 Task: Edit and enhance audio for wildlife conservation projects.
Action: Mouse pressed left at (80, 3)
Screenshot: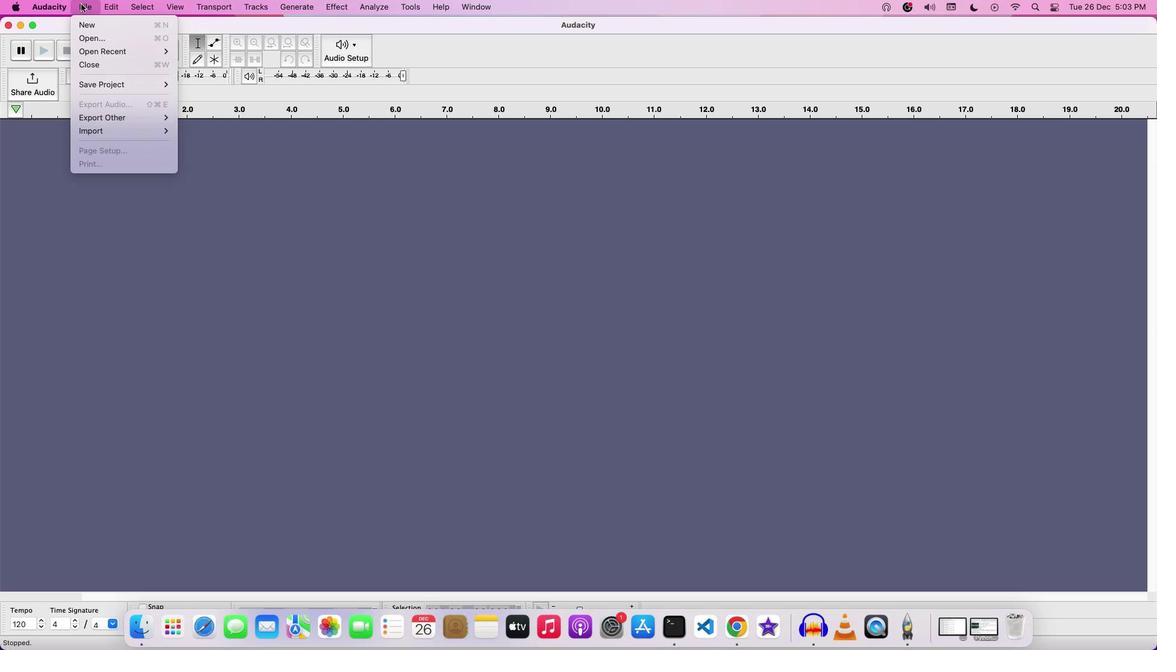 
Action: Mouse moved to (101, 42)
Screenshot: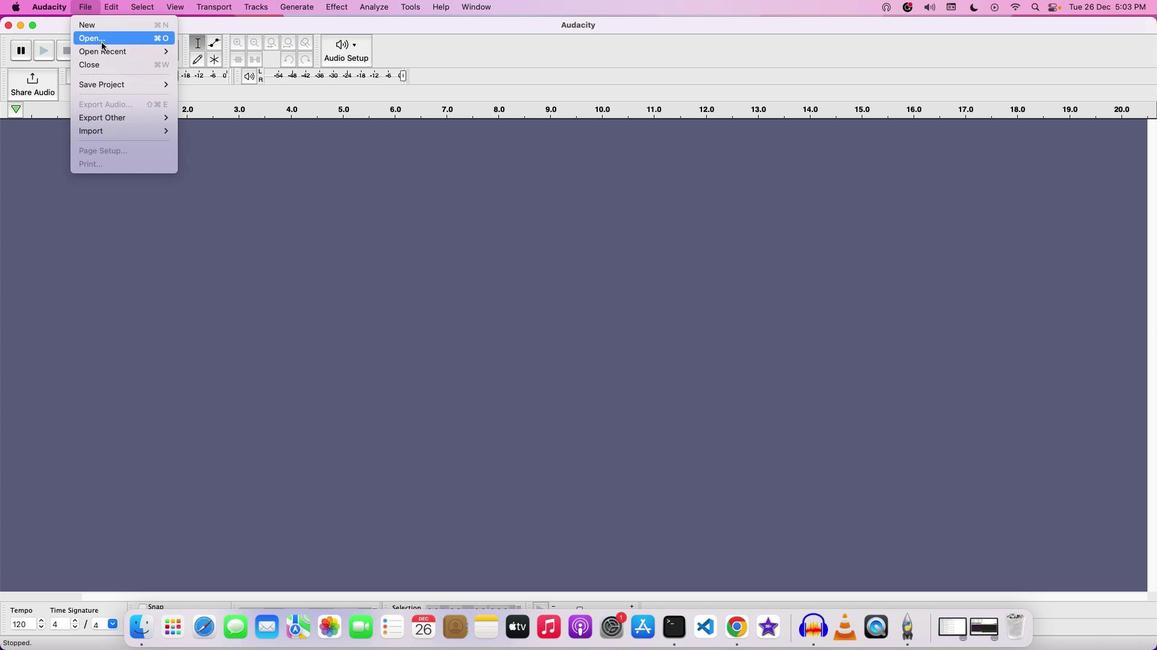 
Action: Mouse pressed left at (101, 42)
Screenshot: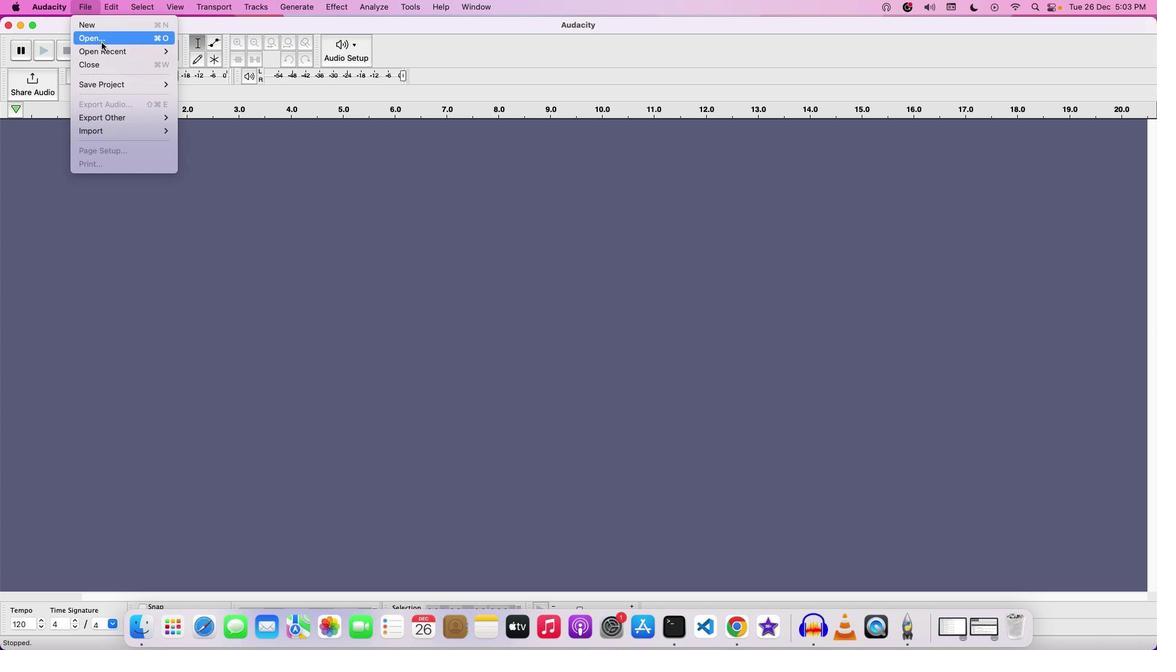
Action: Mouse moved to (472, 178)
Screenshot: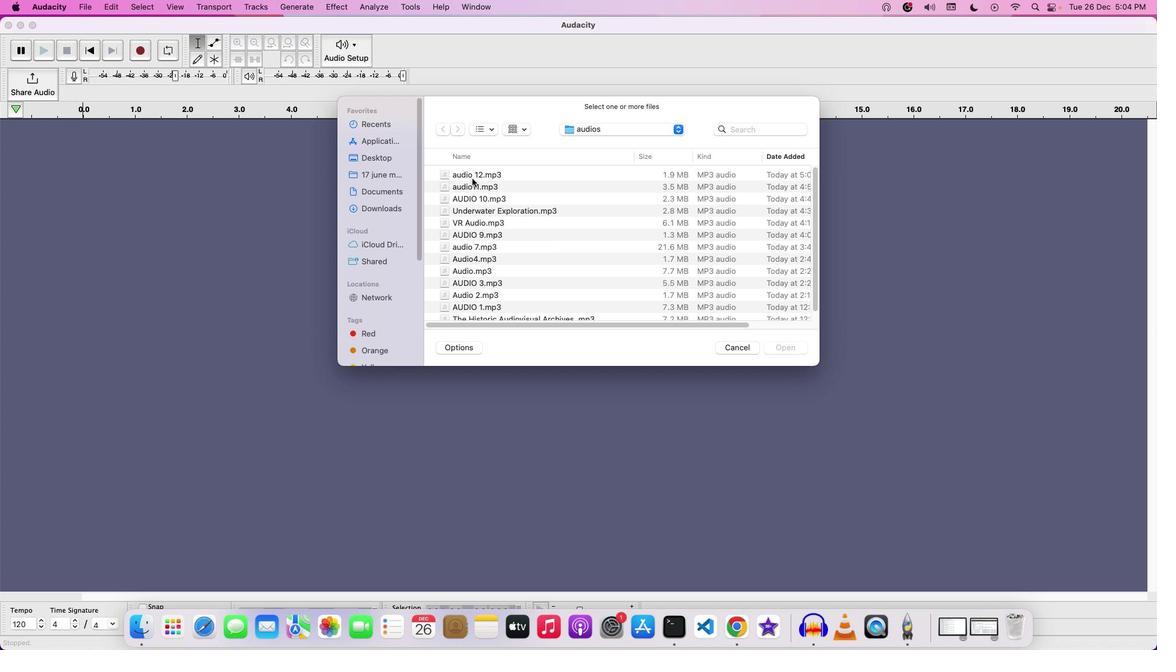 
Action: Mouse pressed left at (472, 178)
Screenshot: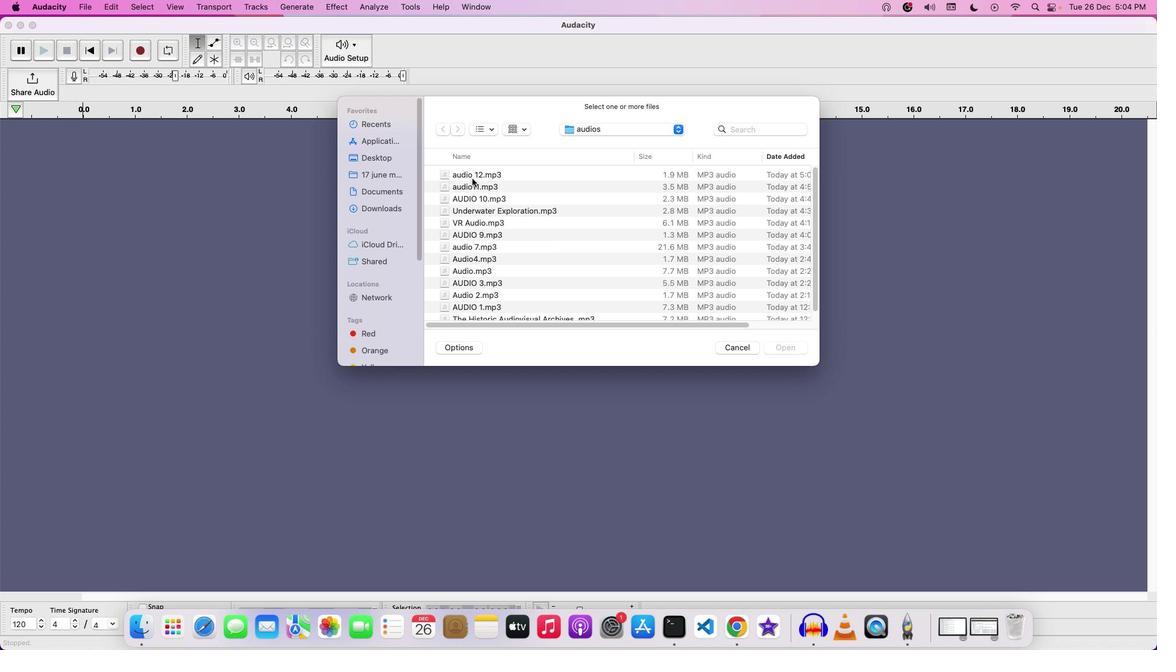 
Action: Mouse moved to (779, 345)
Screenshot: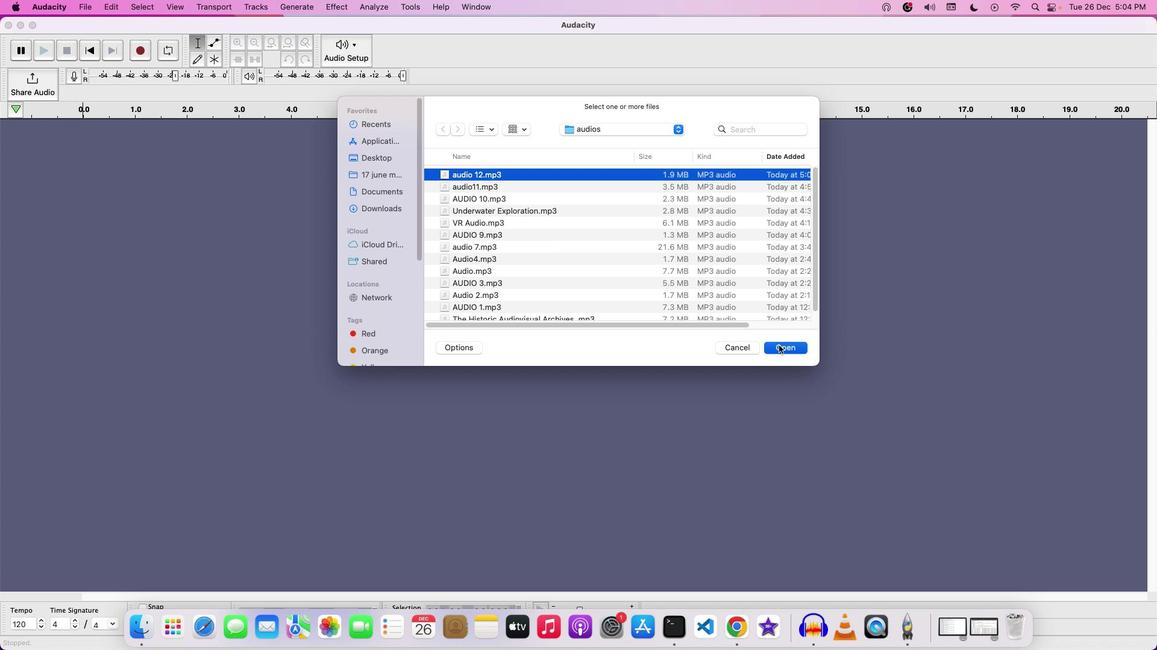 
Action: Mouse pressed left at (779, 345)
Screenshot: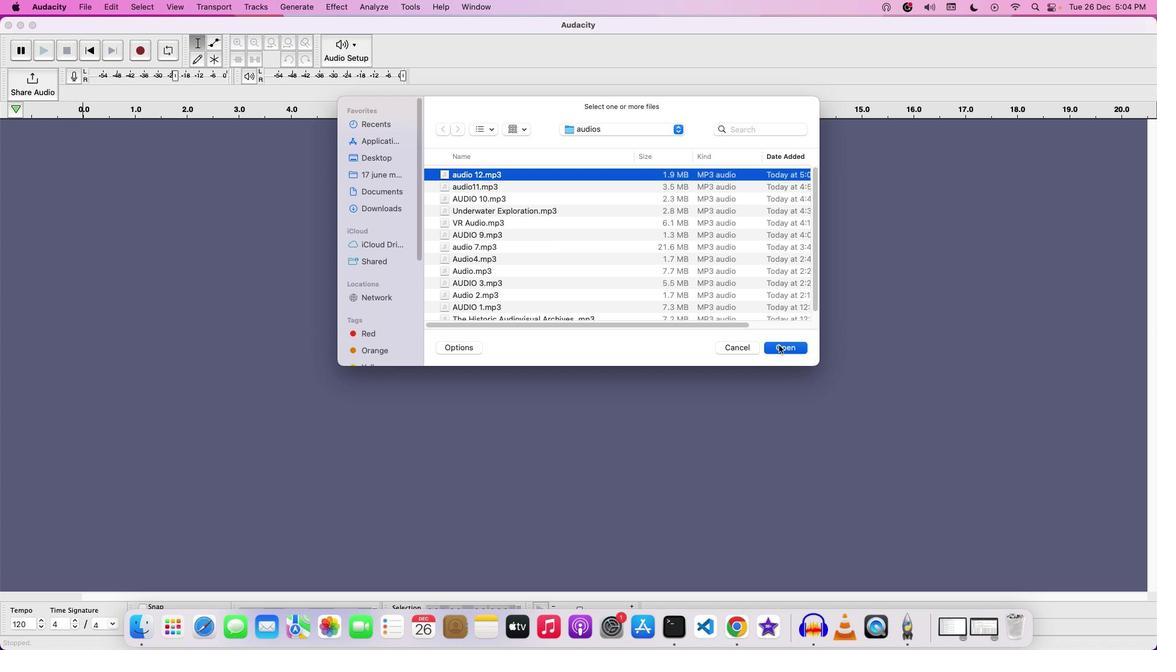 
Action: Mouse moved to (1133, 130)
Screenshot: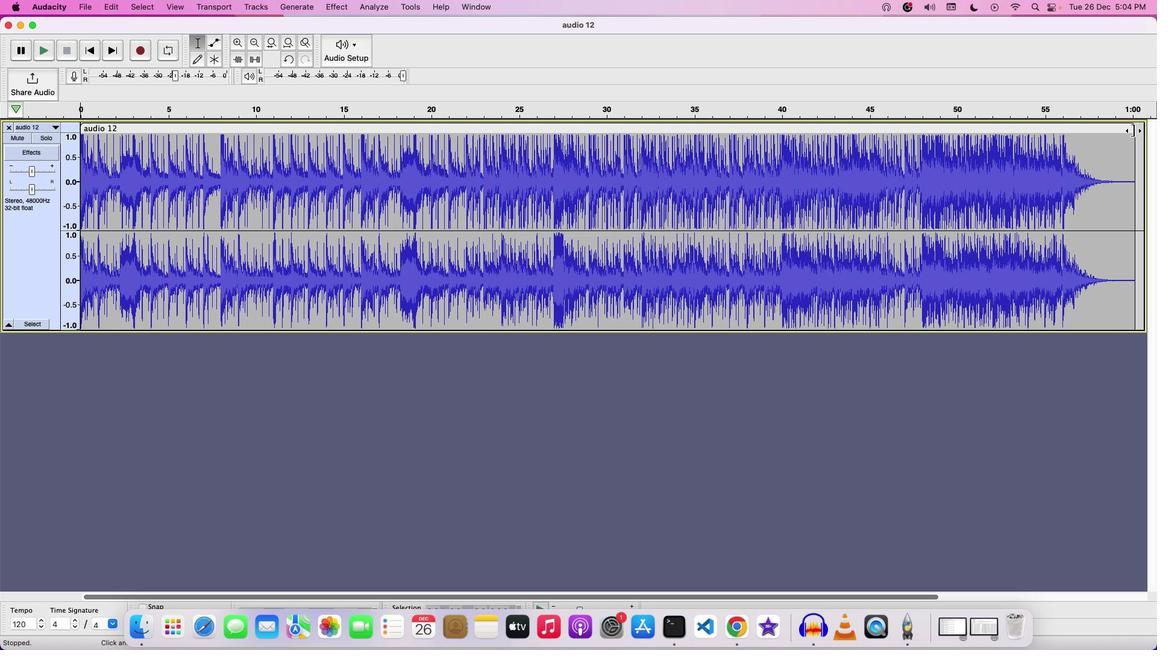 
Action: Mouse pressed left at (1133, 130)
Screenshot: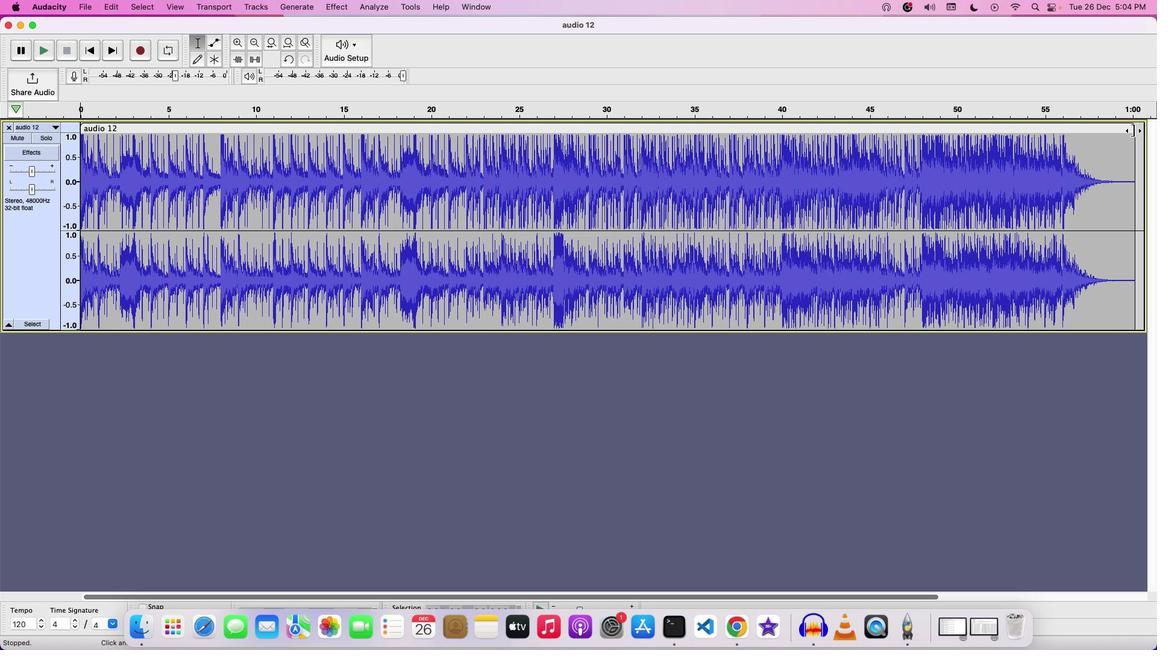 
Action: Mouse moved to (220, 224)
Screenshot: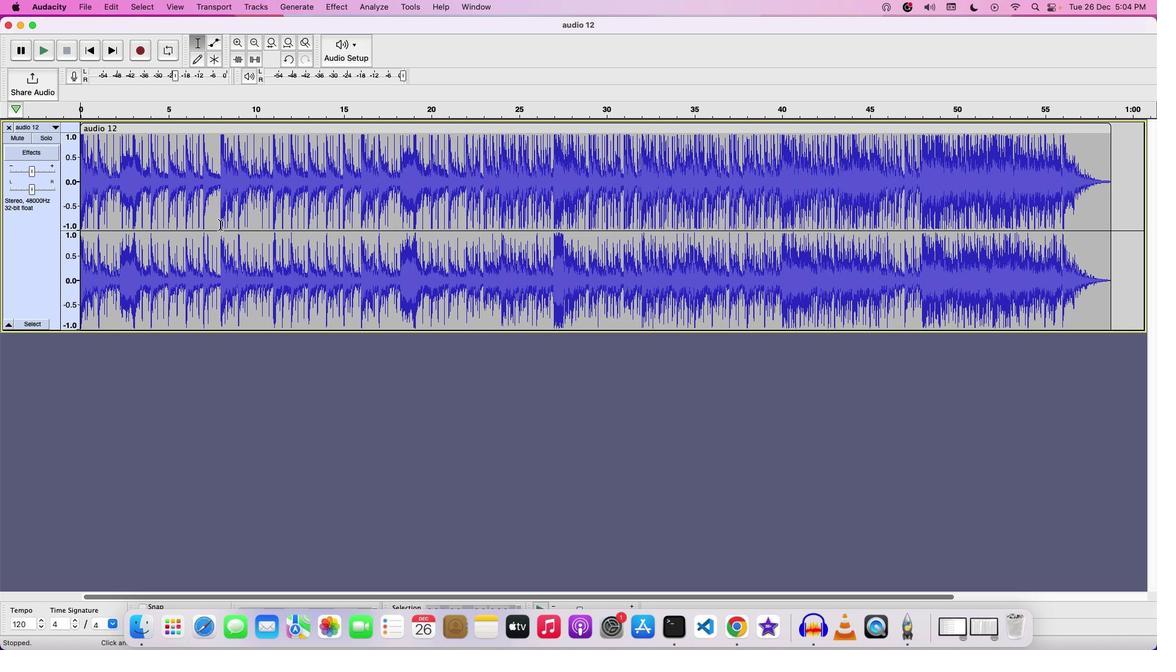 
Action: Key pressed Key.space
Screenshot: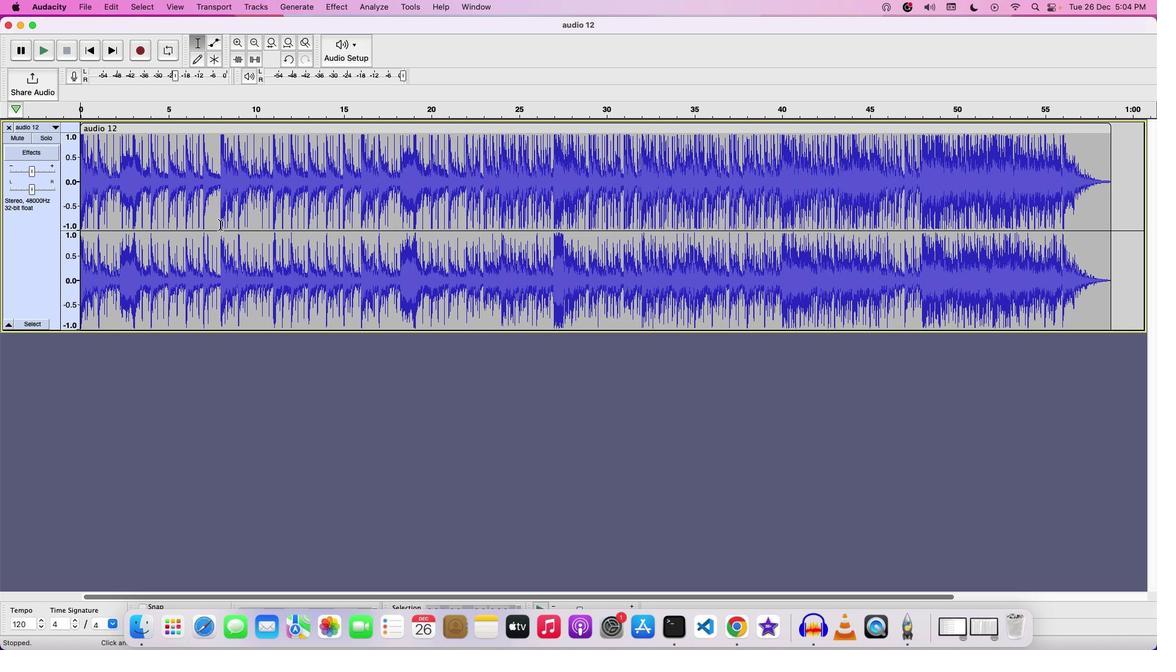 
Action: Mouse moved to (35, 175)
Screenshot: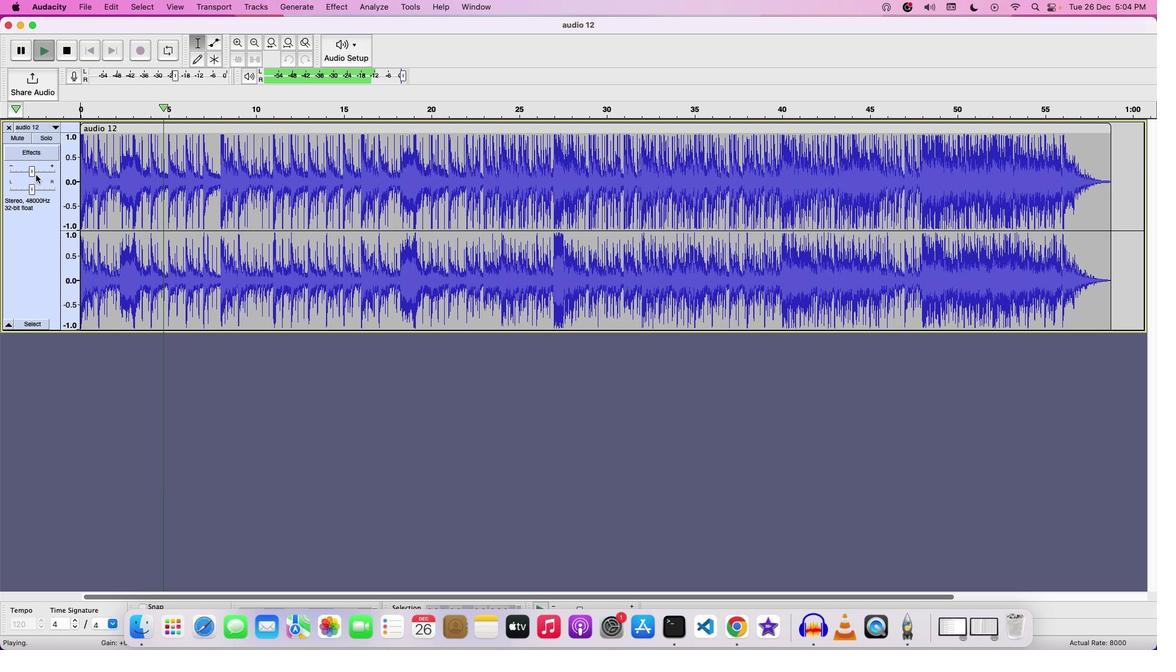 
Action: Mouse pressed left at (35, 175)
Screenshot: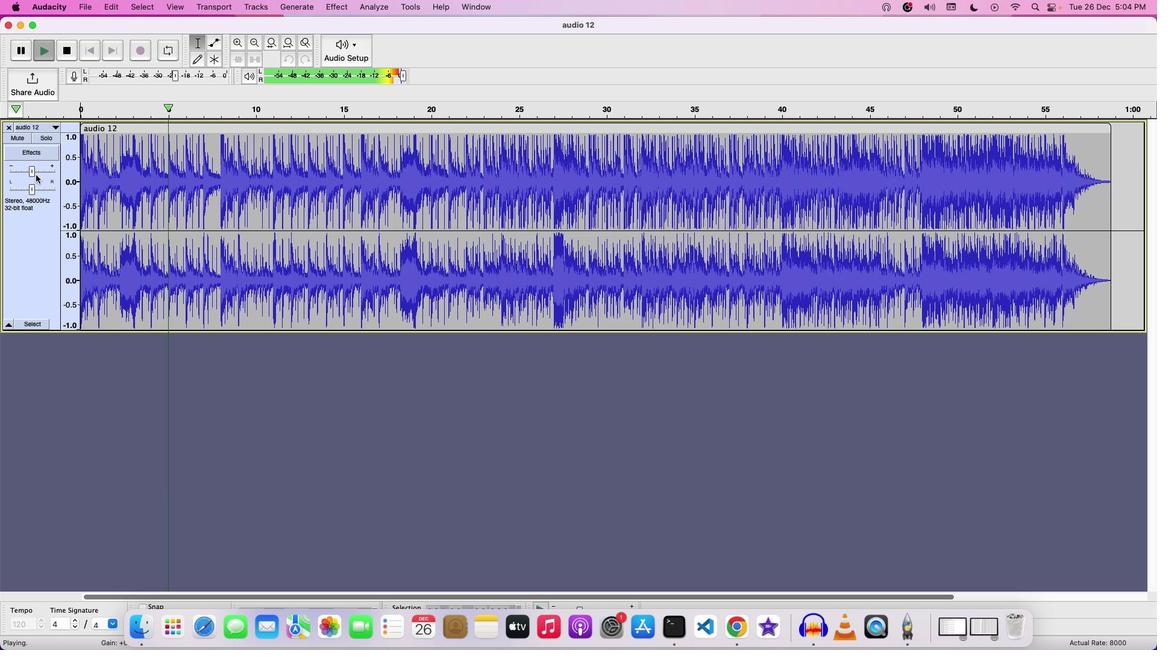 
Action: Mouse moved to (36, 174)
Screenshot: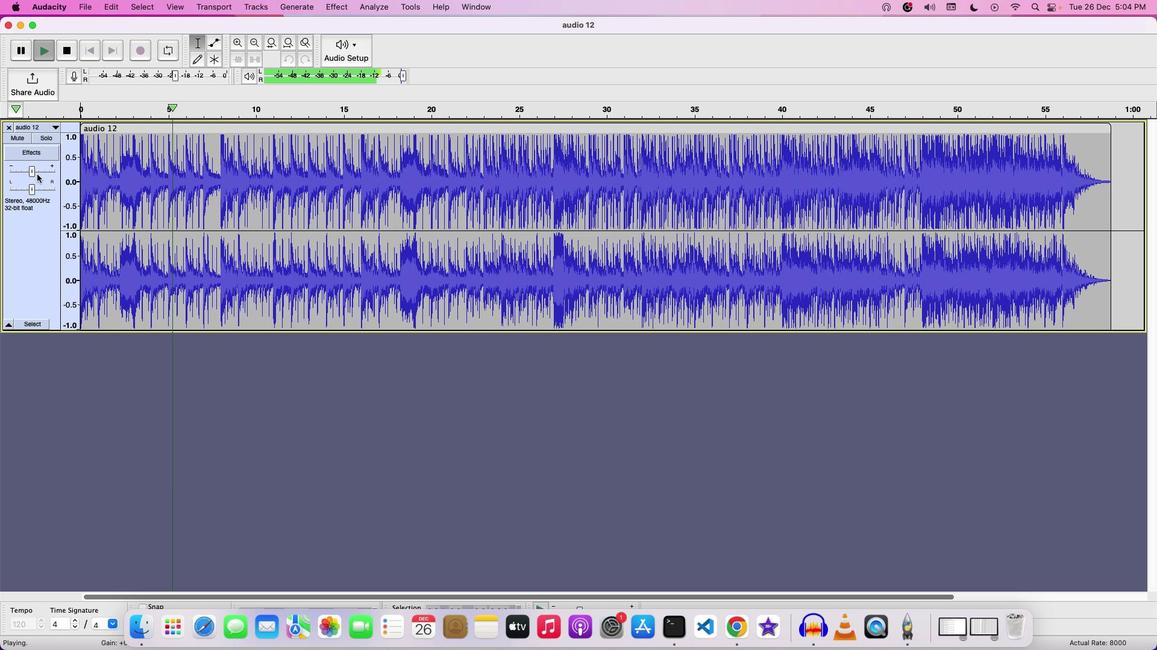 
Action: Mouse pressed left at (36, 174)
Screenshot: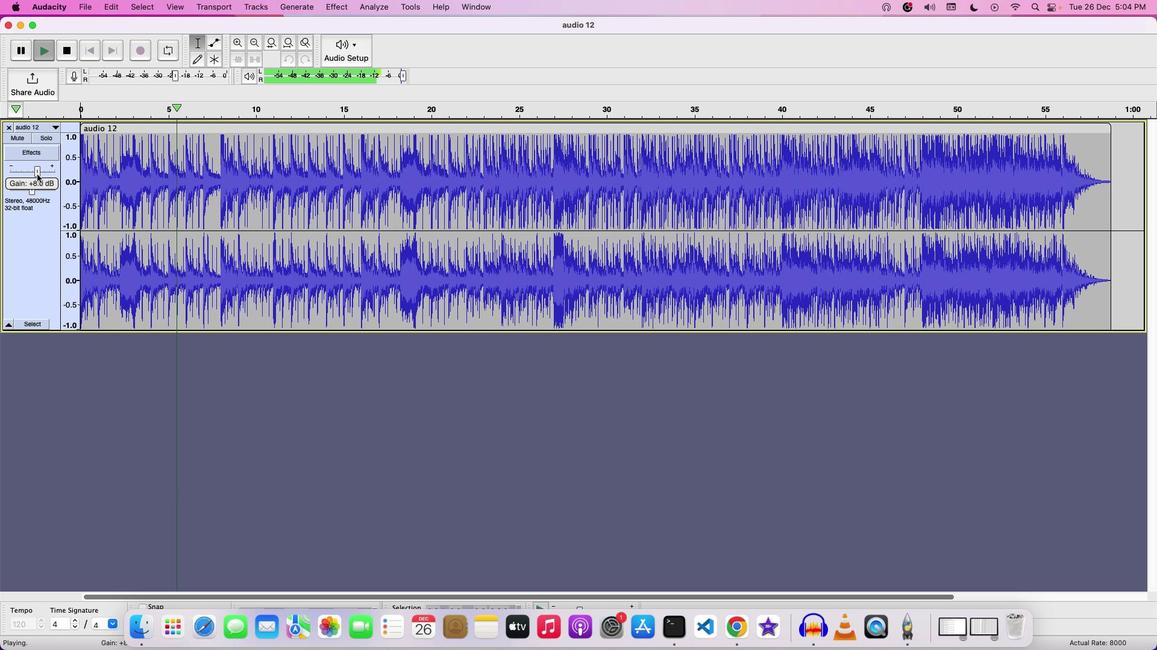 
Action: Mouse moved to (36, 173)
Screenshot: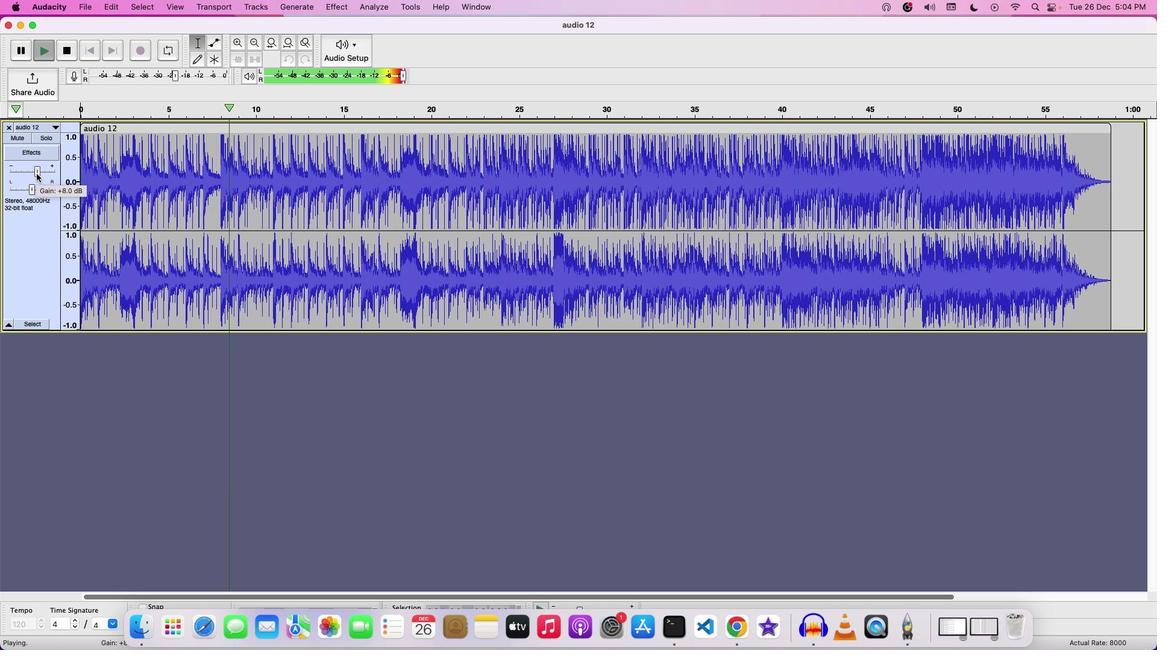 
Action: Mouse pressed left at (36, 173)
Screenshot: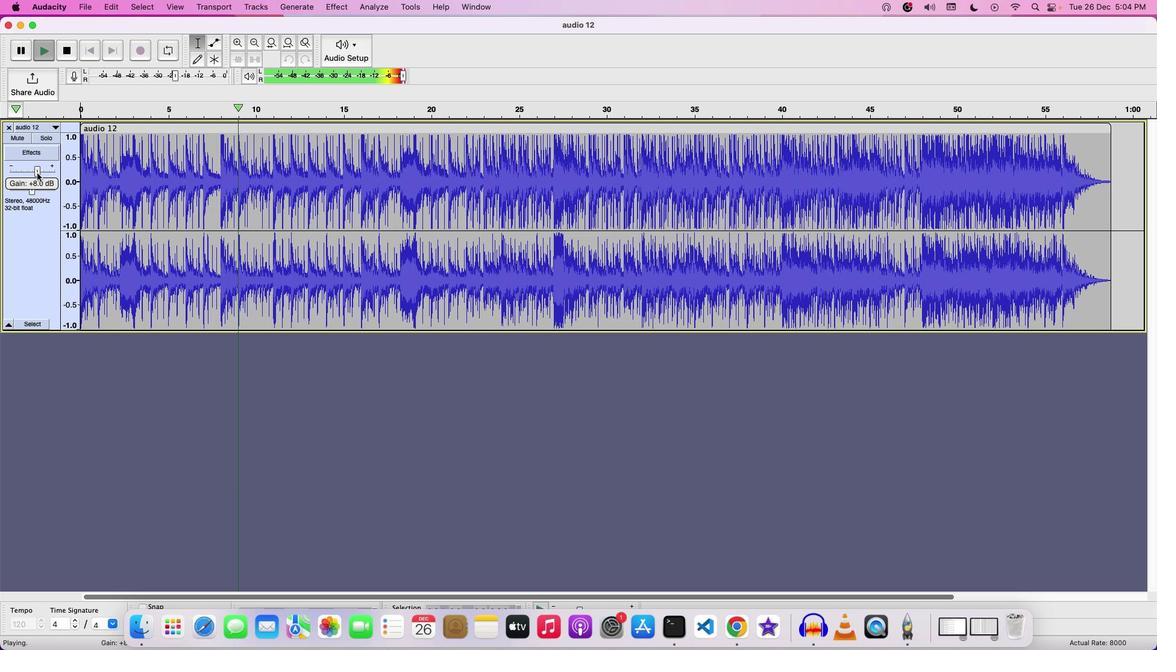 
Action: Mouse moved to (286, 187)
Screenshot: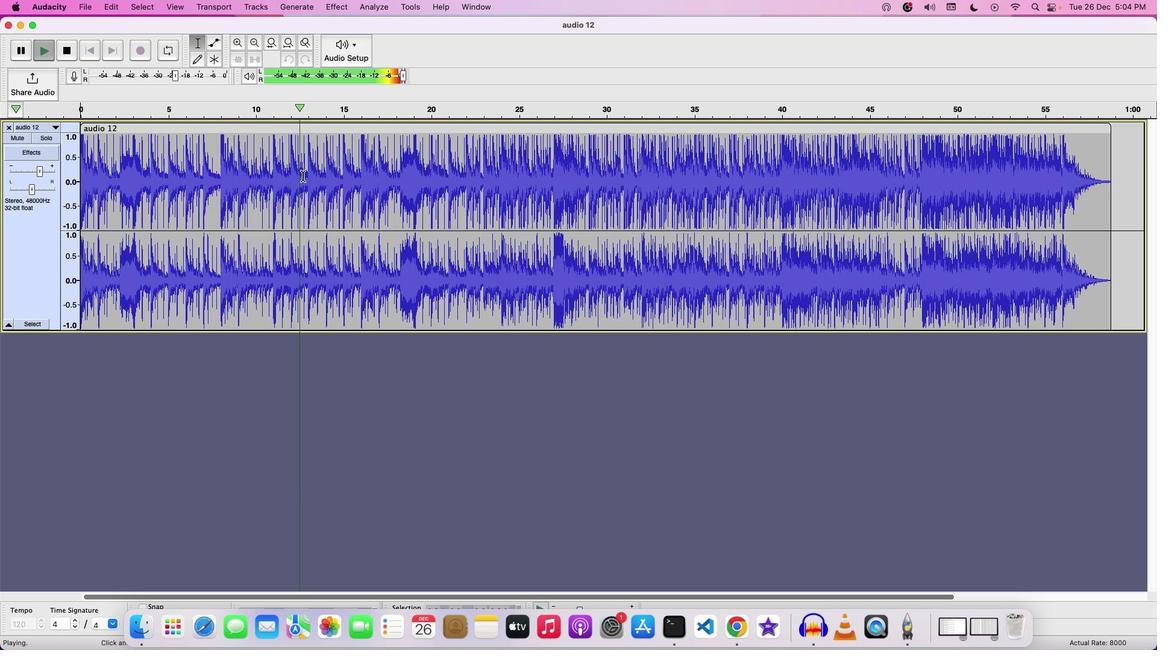 
Action: Key pressed Key.space
Screenshot: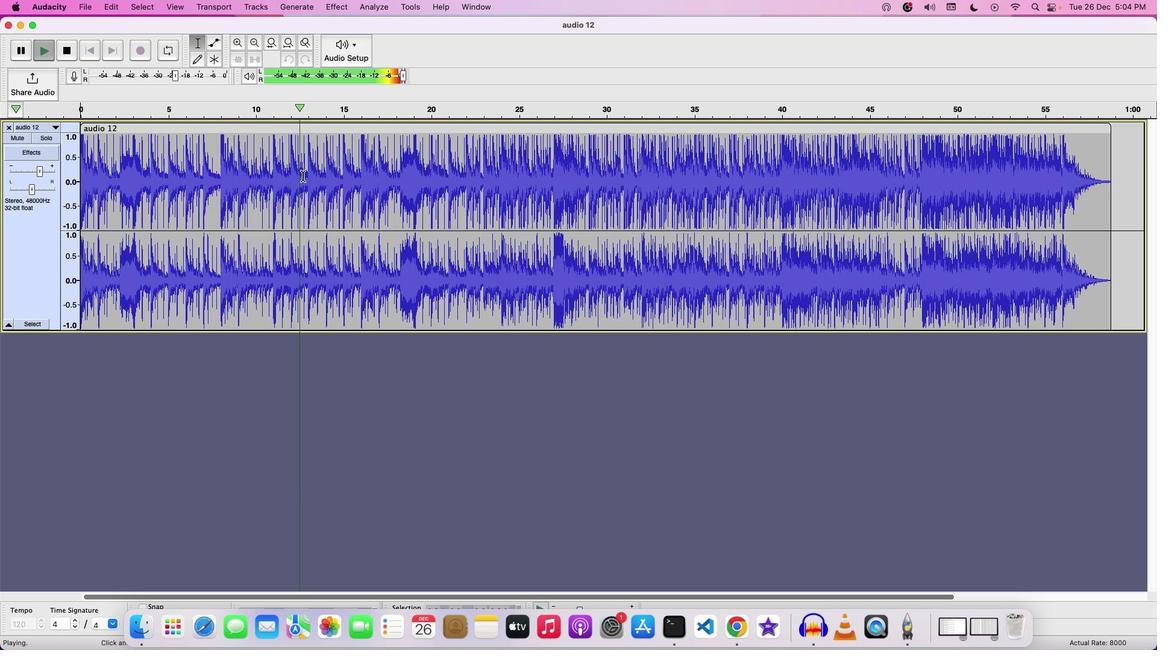 
Action: Mouse moved to (462, 181)
Screenshot: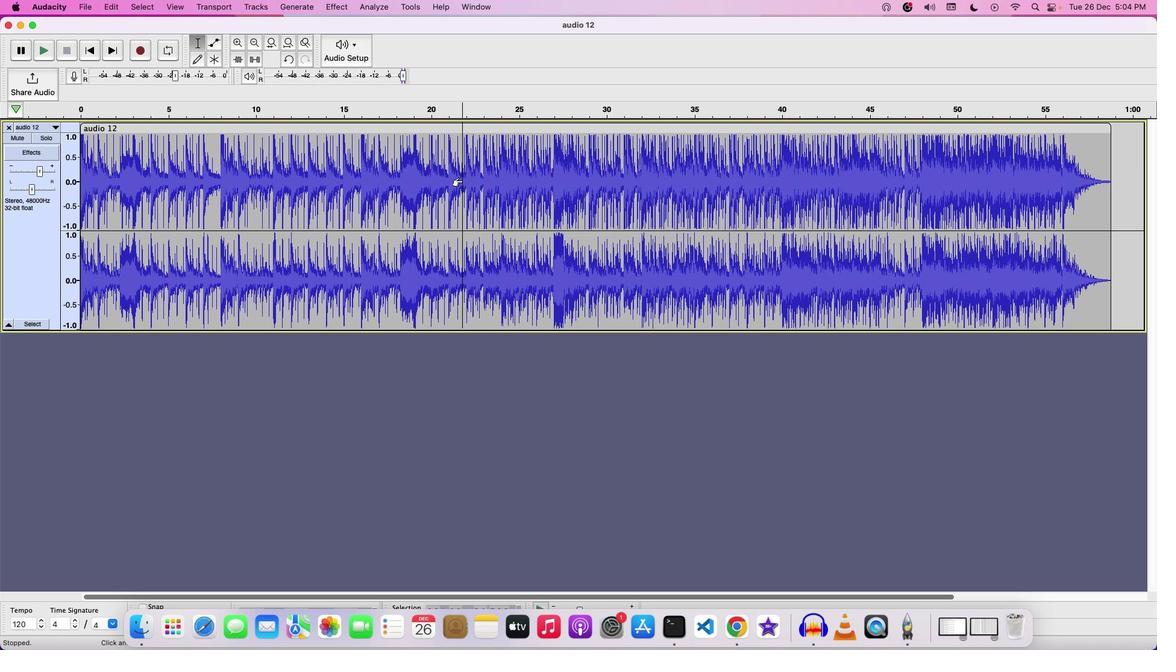 
Action: Mouse pressed left at (462, 181)
Screenshot: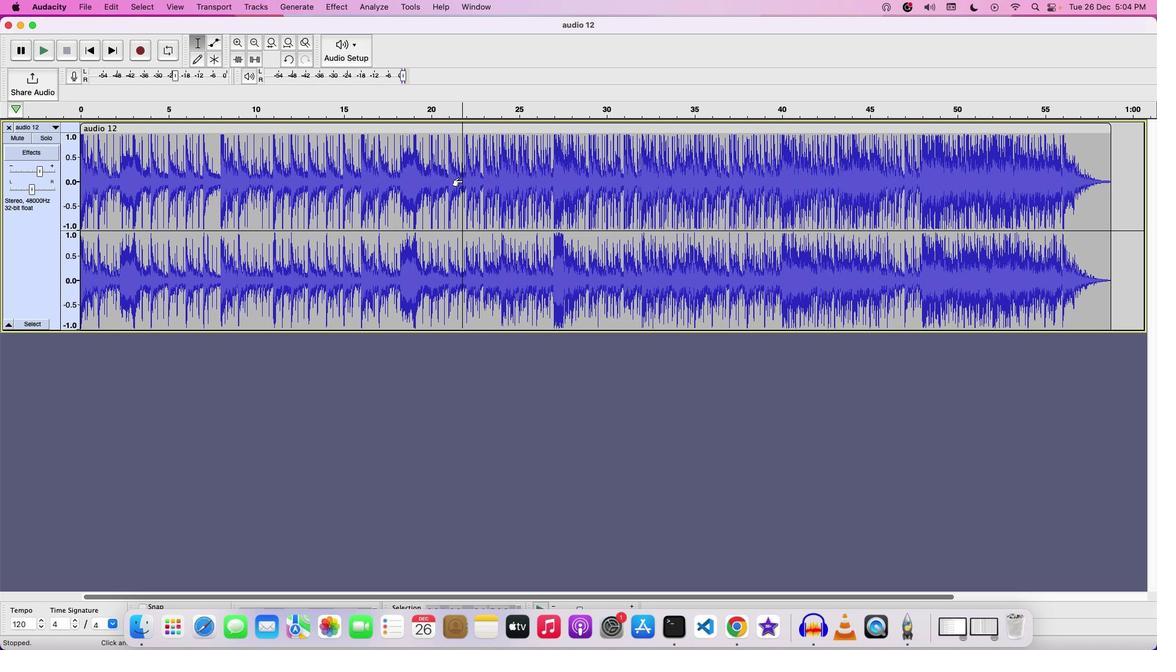 
Action: Mouse pressed left at (462, 181)
Screenshot: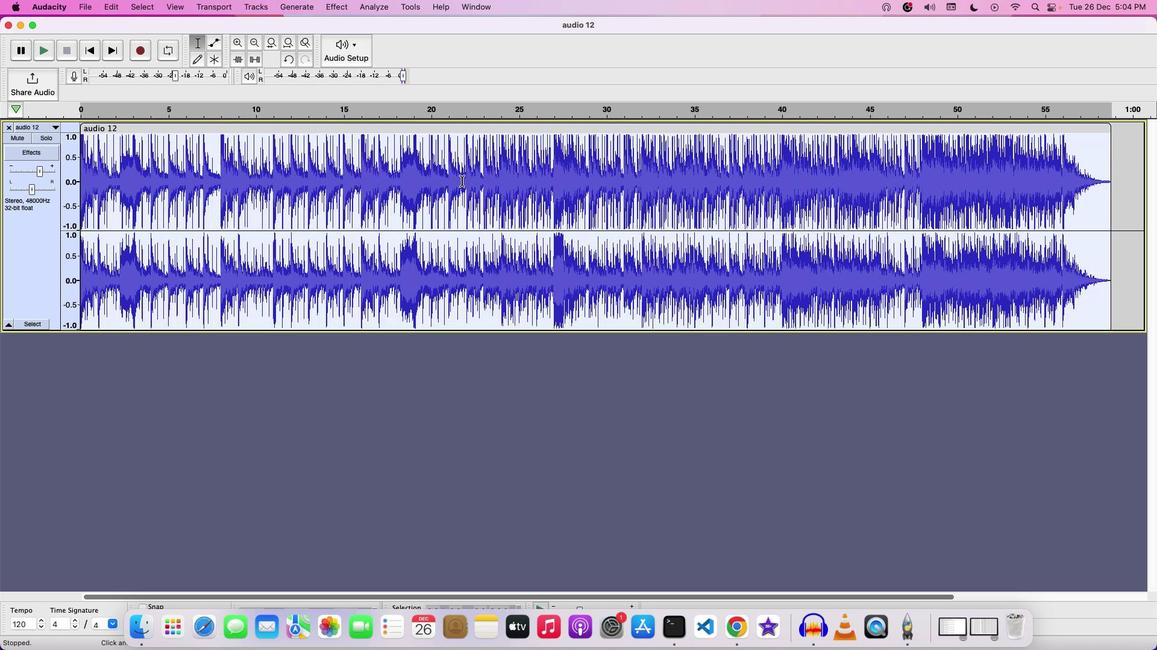 
Action: Mouse moved to (339, 9)
Screenshot: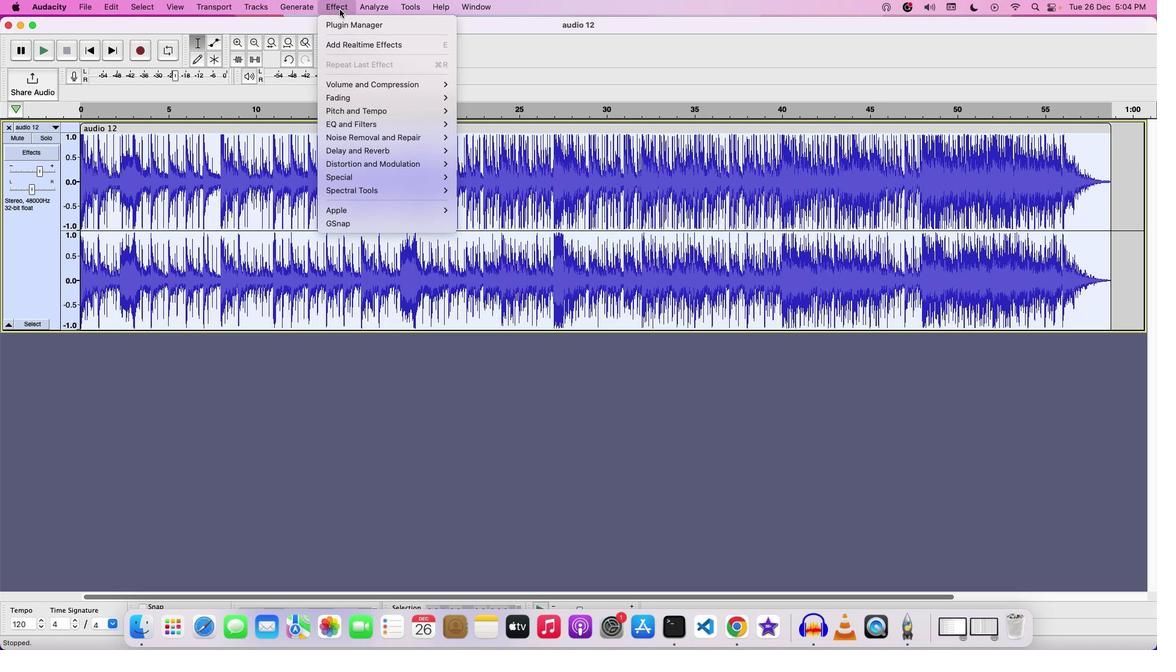 
Action: Mouse pressed left at (339, 9)
Screenshot: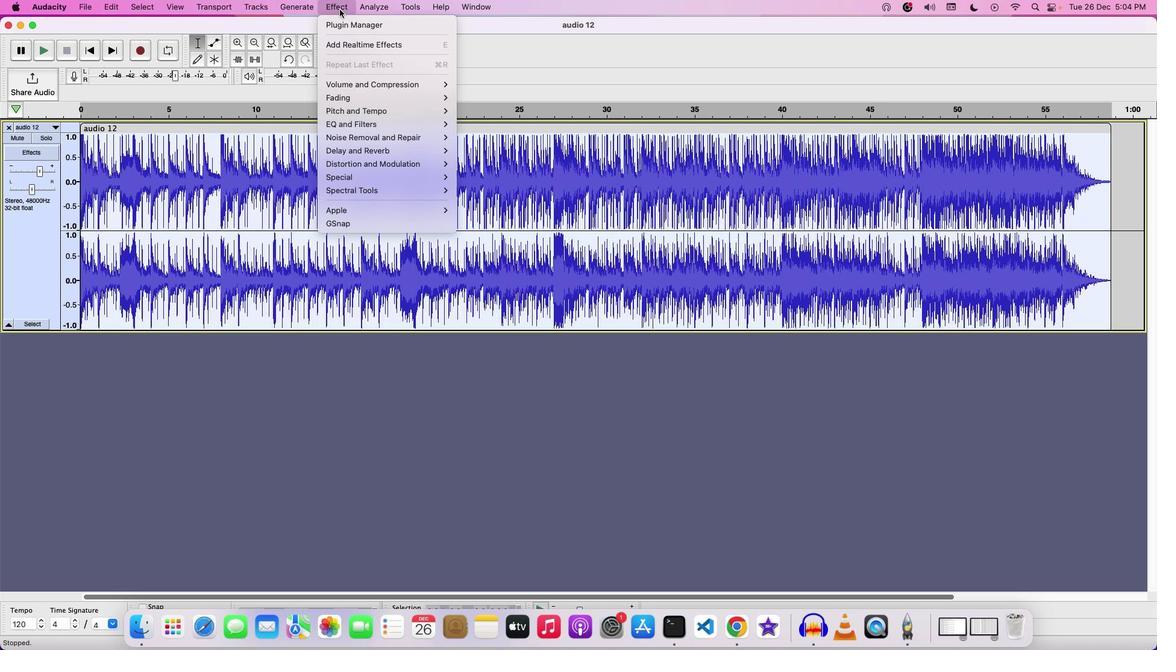 
Action: Mouse moved to (503, 147)
Screenshot: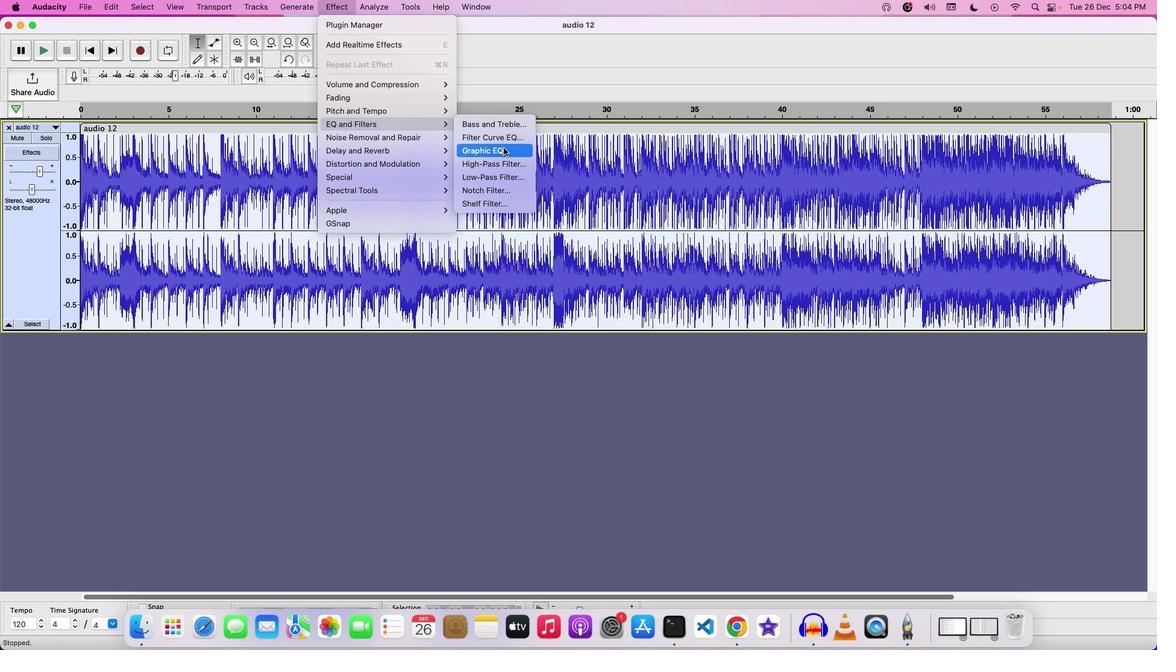 
Action: Mouse pressed left at (503, 147)
Screenshot: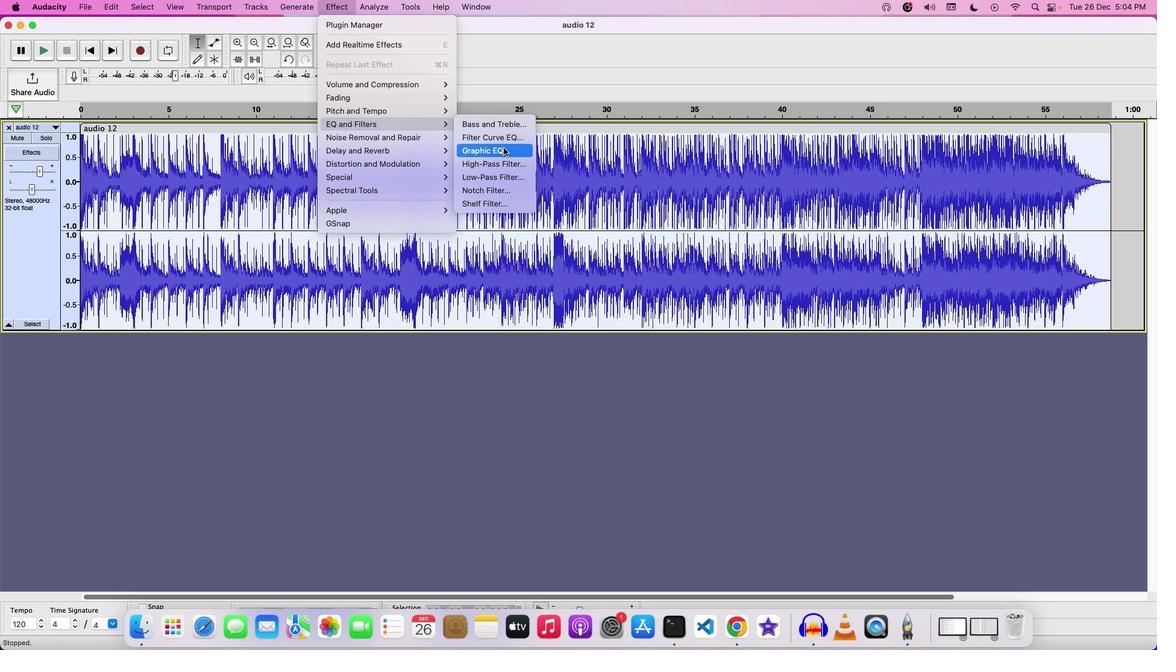 
Action: Mouse moved to (897, 194)
Screenshot: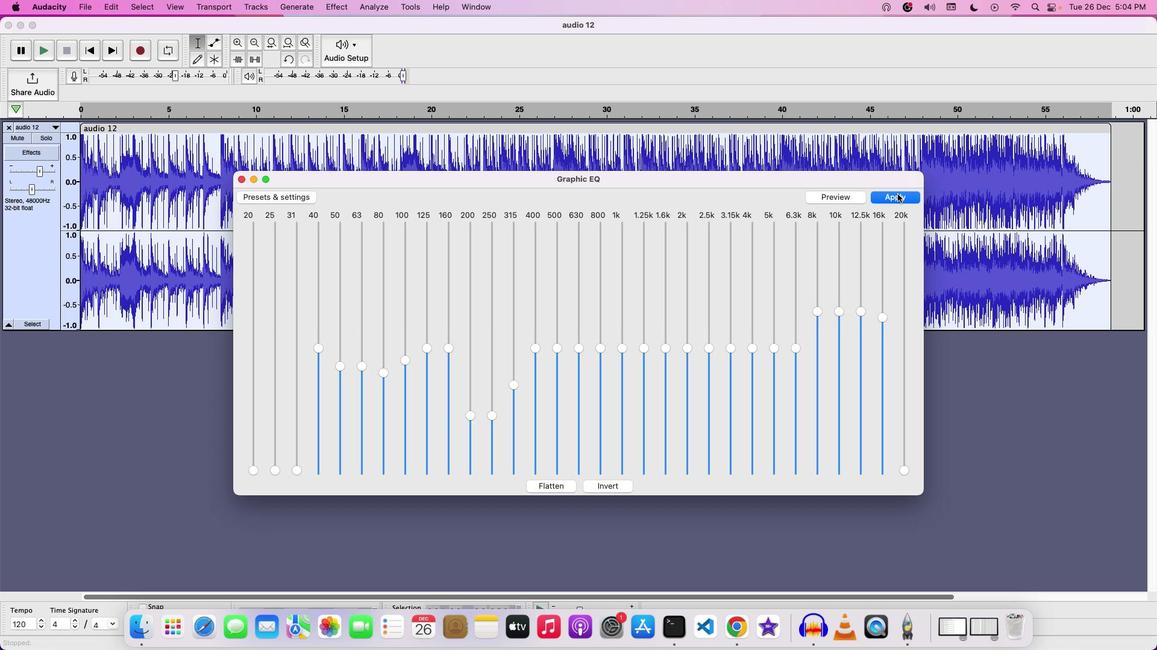 
Action: Mouse pressed left at (897, 194)
Screenshot: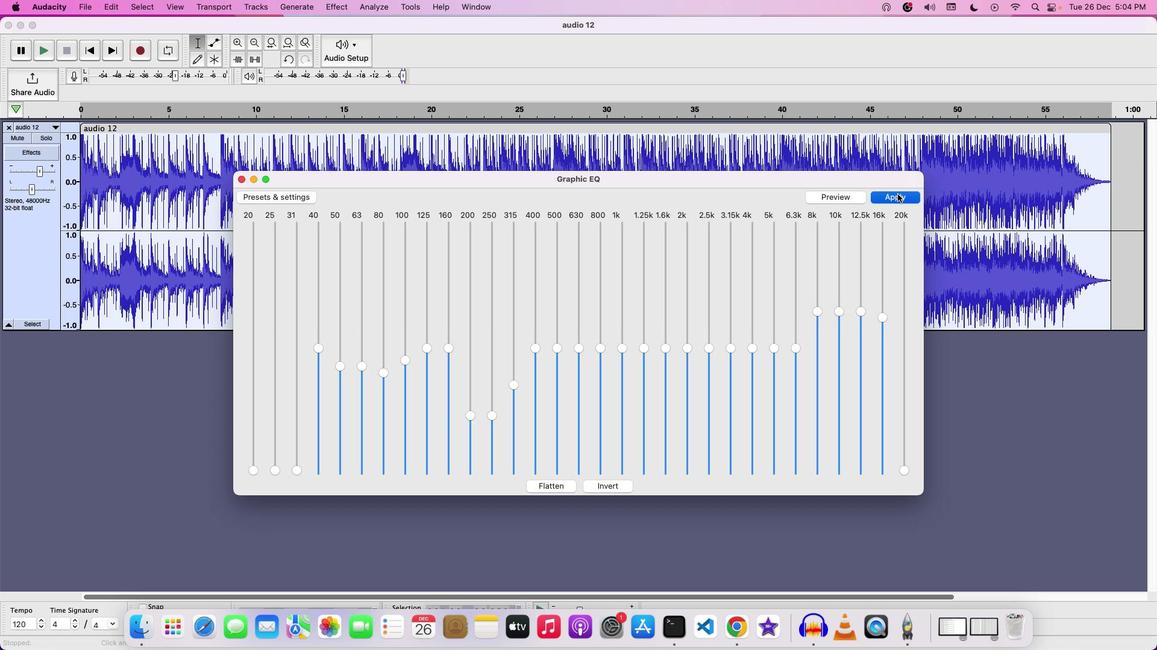 
Action: Mouse moved to (344, 8)
Screenshot: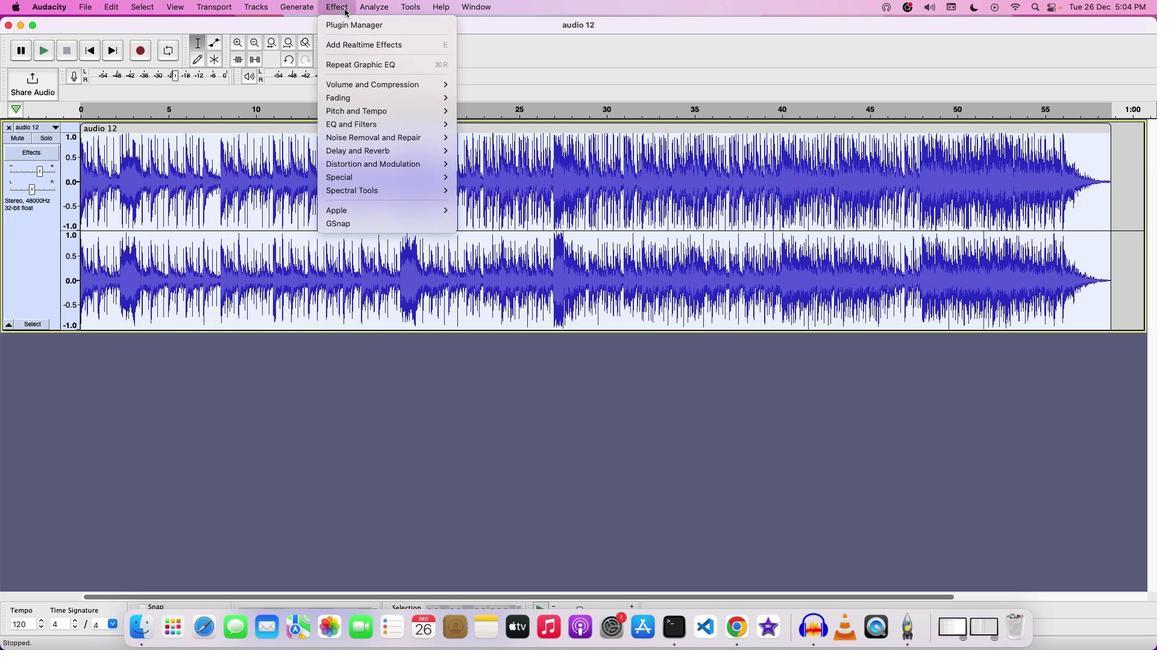 
Action: Mouse pressed left at (344, 8)
Screenshot: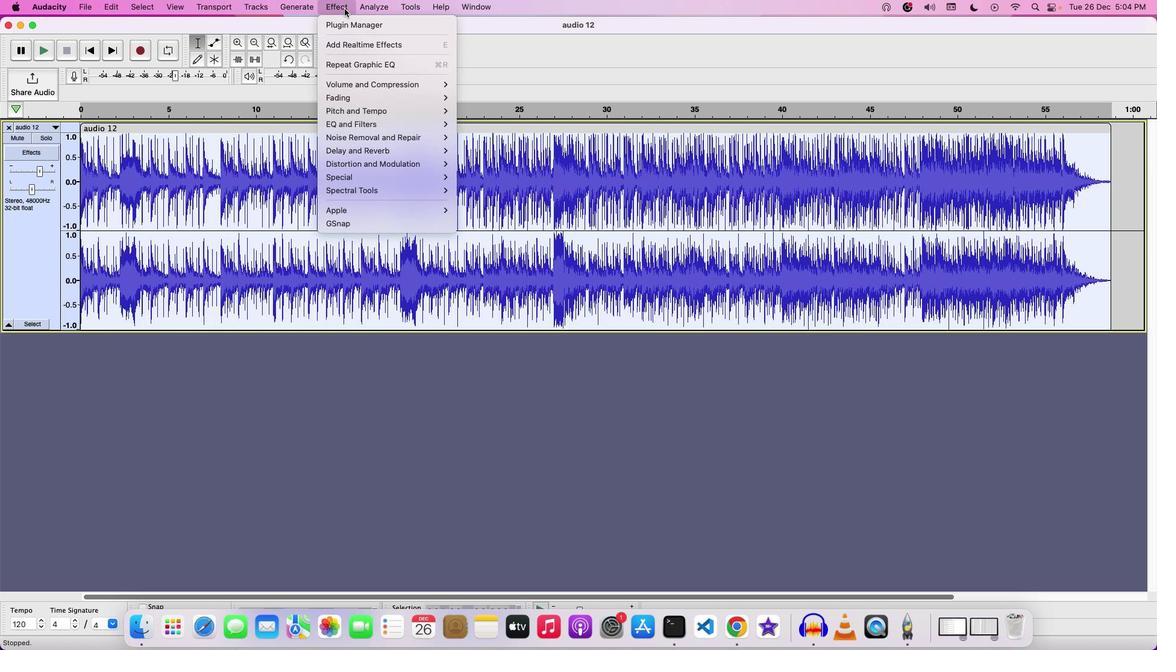 
Action: Mouse moved to (496, 103)
Screenshot: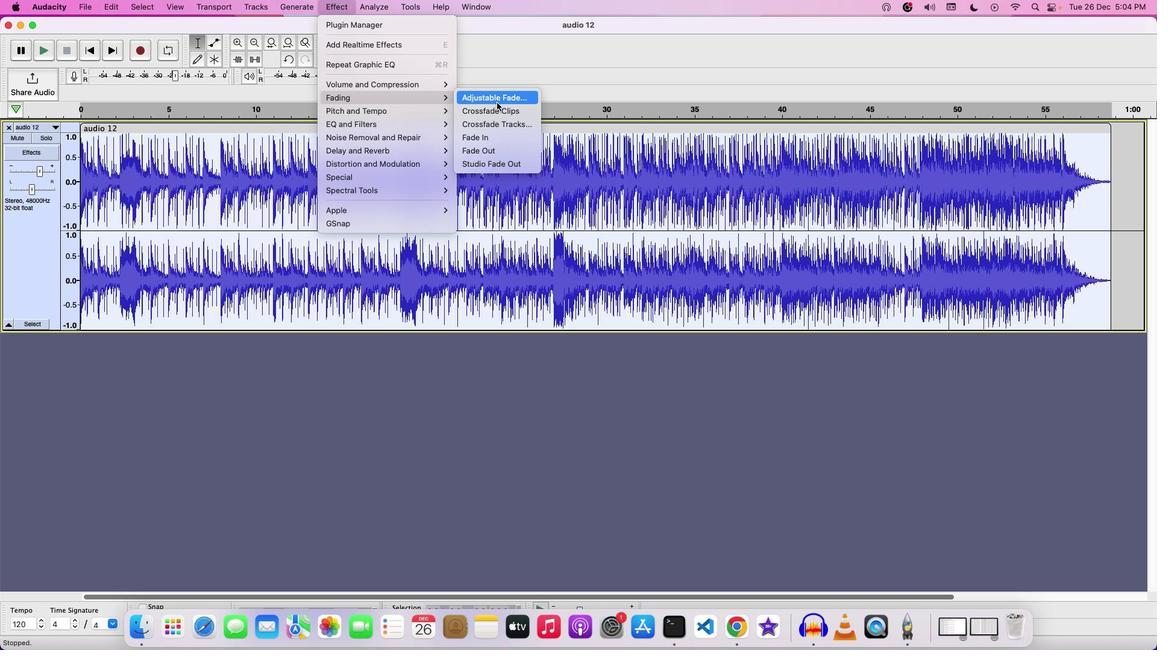 
Action: Mouse pressed left at (496, 103)
Screenshot: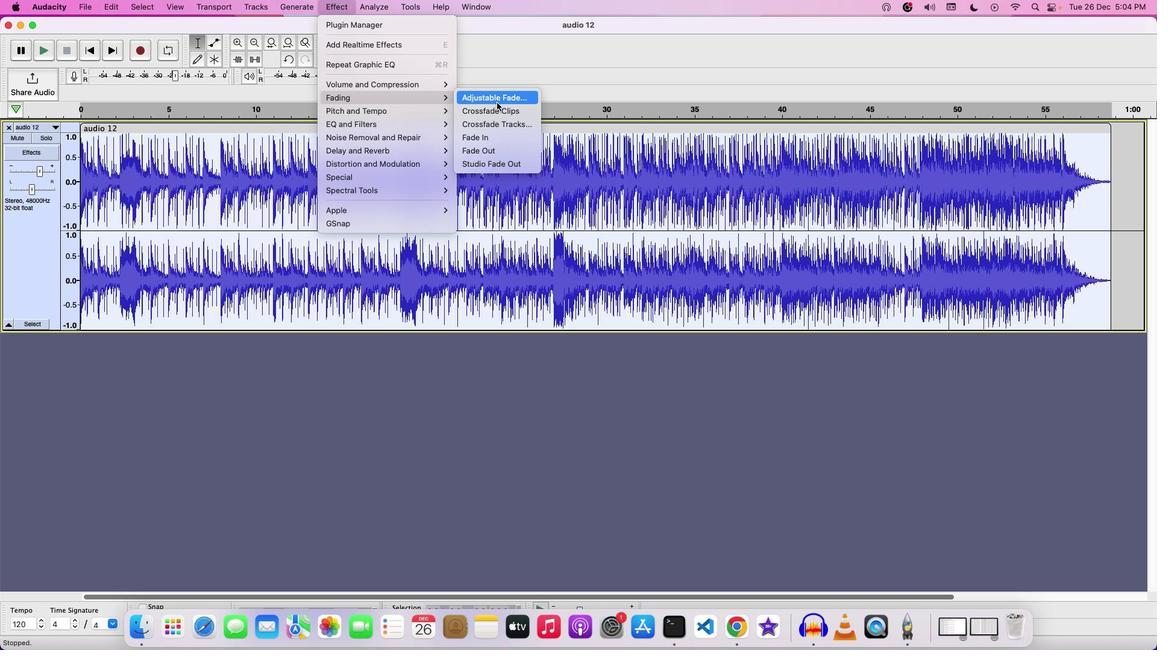 
Action: Mouse moved to (724, 278)
Screenshot: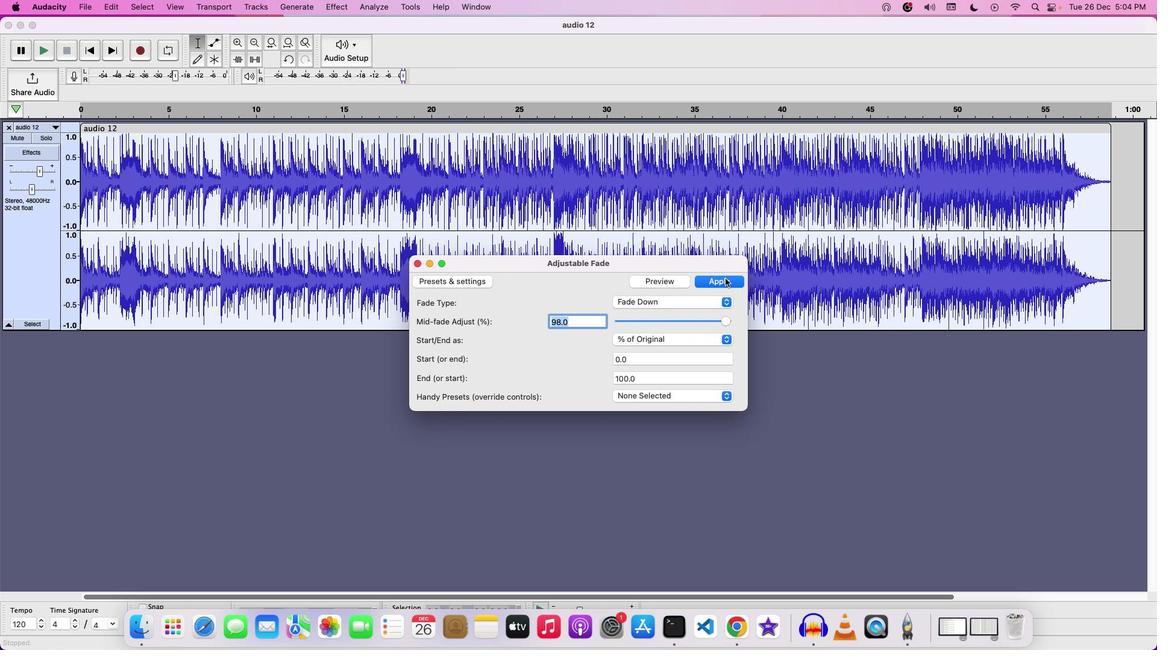 
Action: Mouse pressed left at (724, 278)
Screenshot: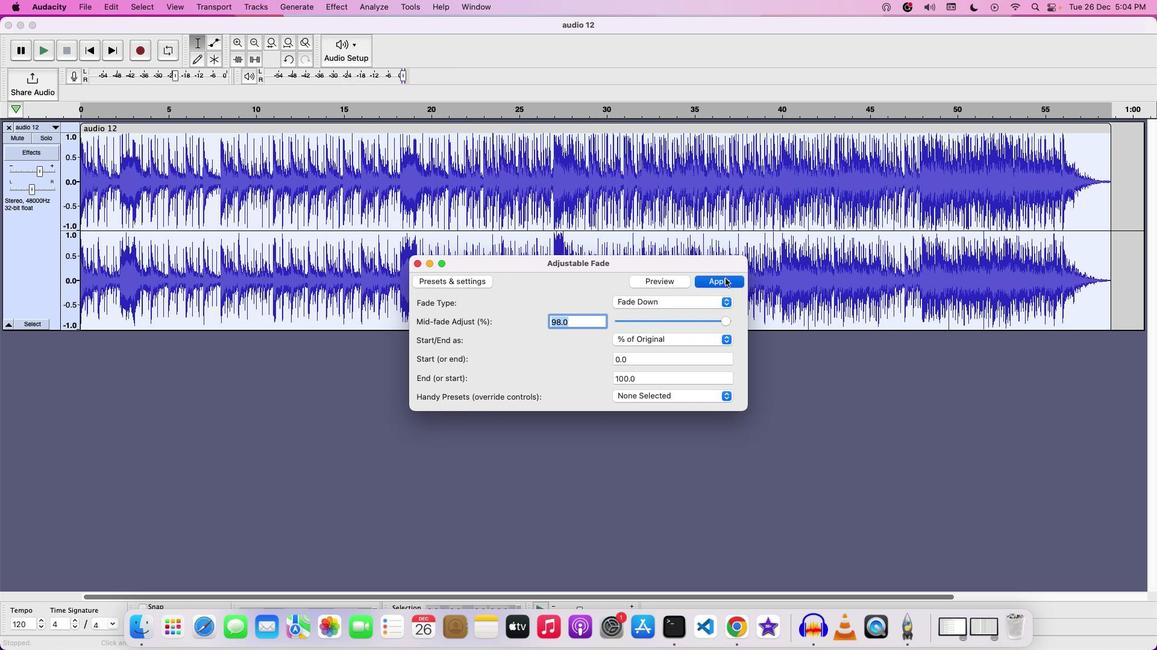 
Action: Mouse moved to (1108, 130)
Screenshot: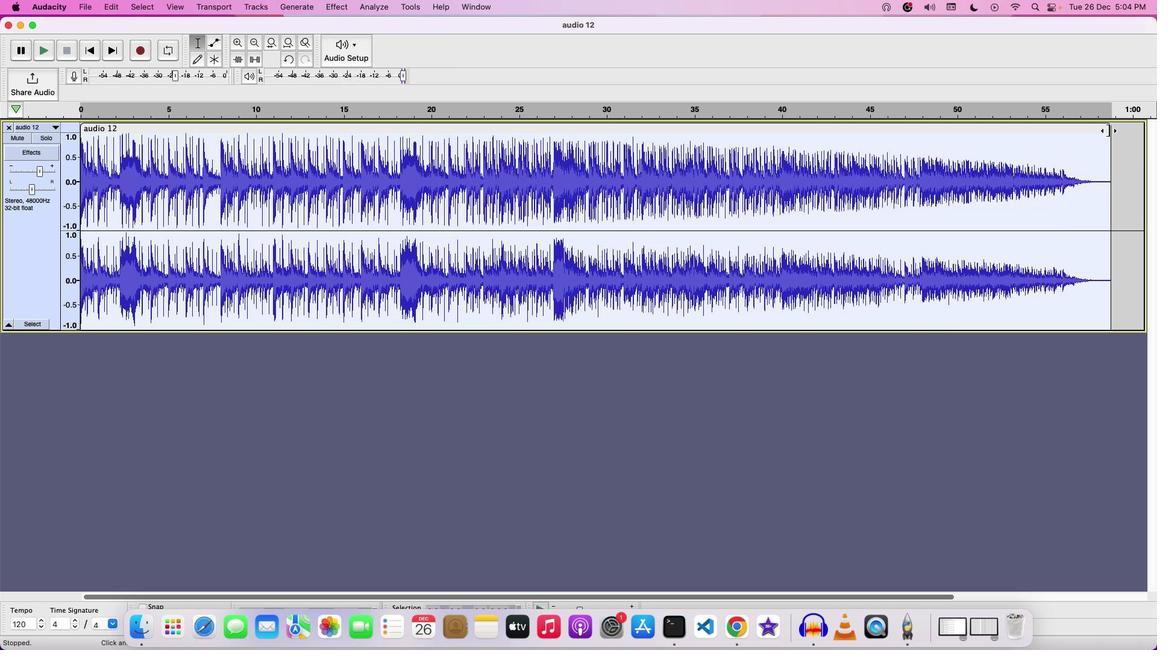 
Action: Mouse pressed left at (1108, 130)
Screenshot: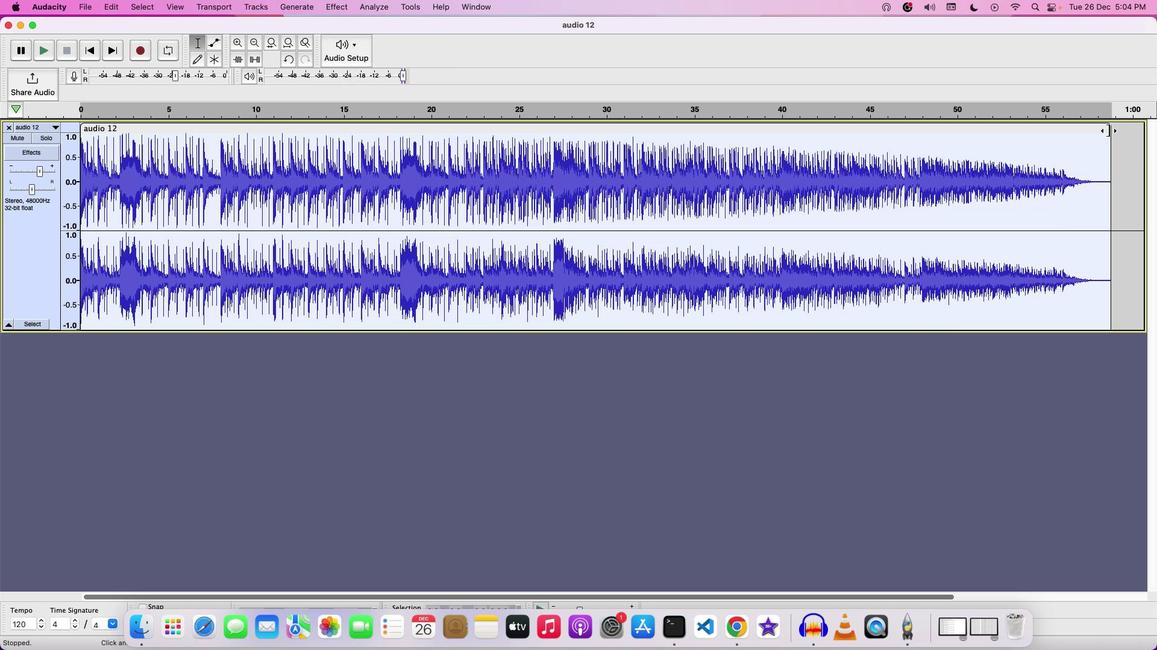 
Action: Mouse moved to (327, 3)
Screenshot: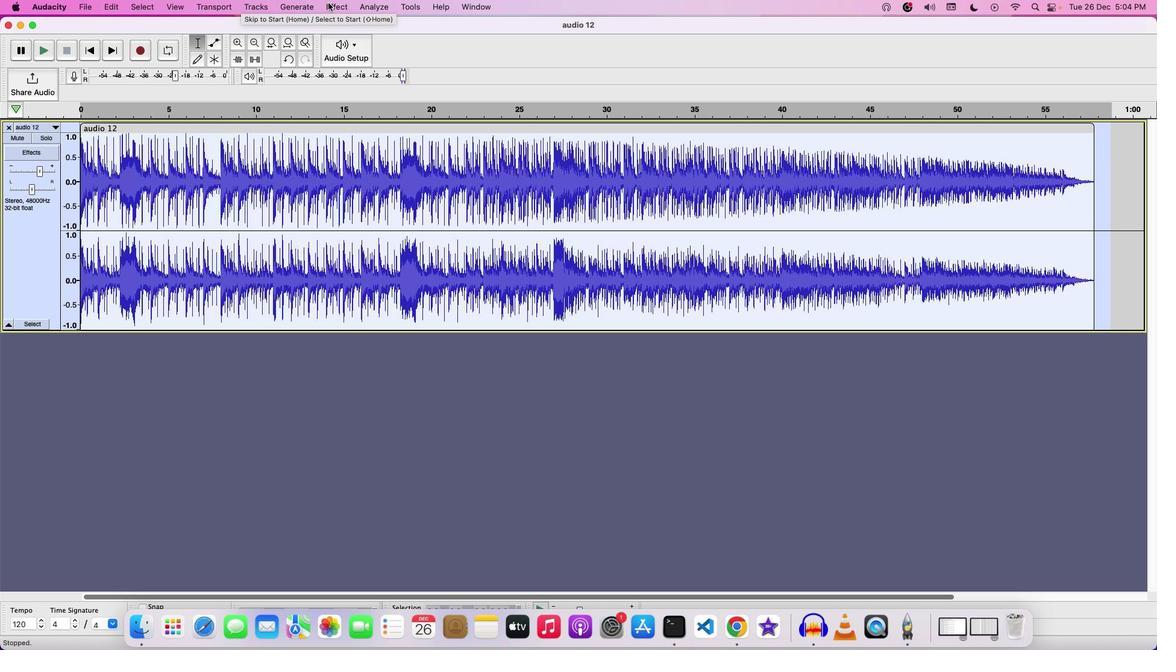 
Action: Mouse pressed left at (327, 3)
Screenshot: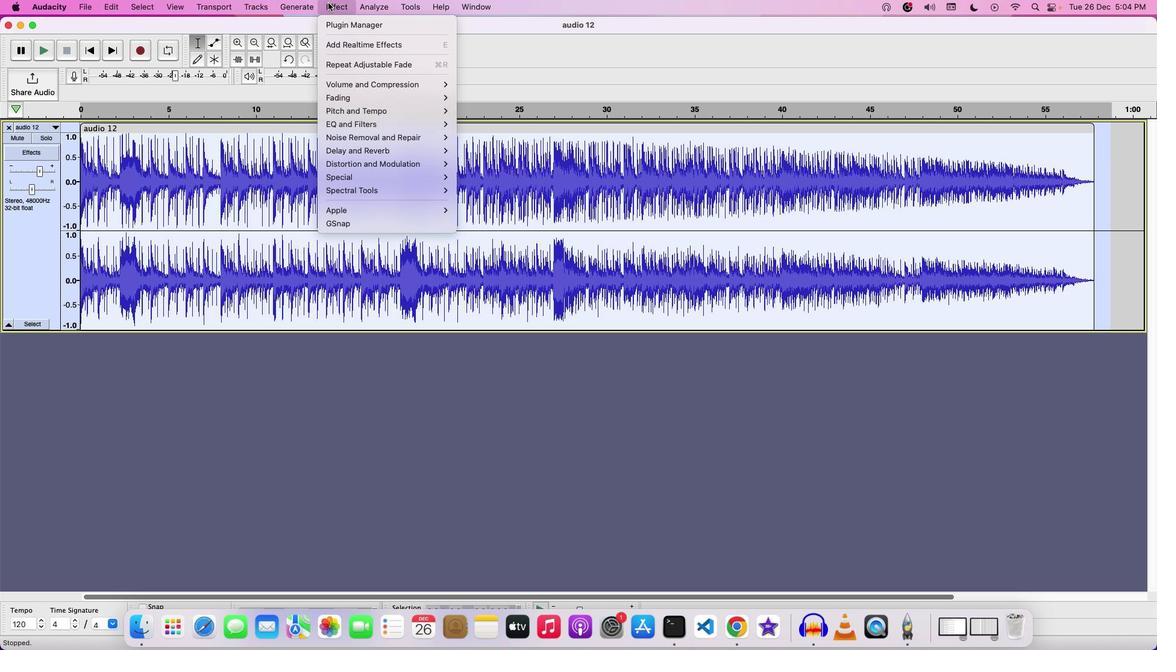 
Action: Mouse moved to (387, 88)
Screenshot: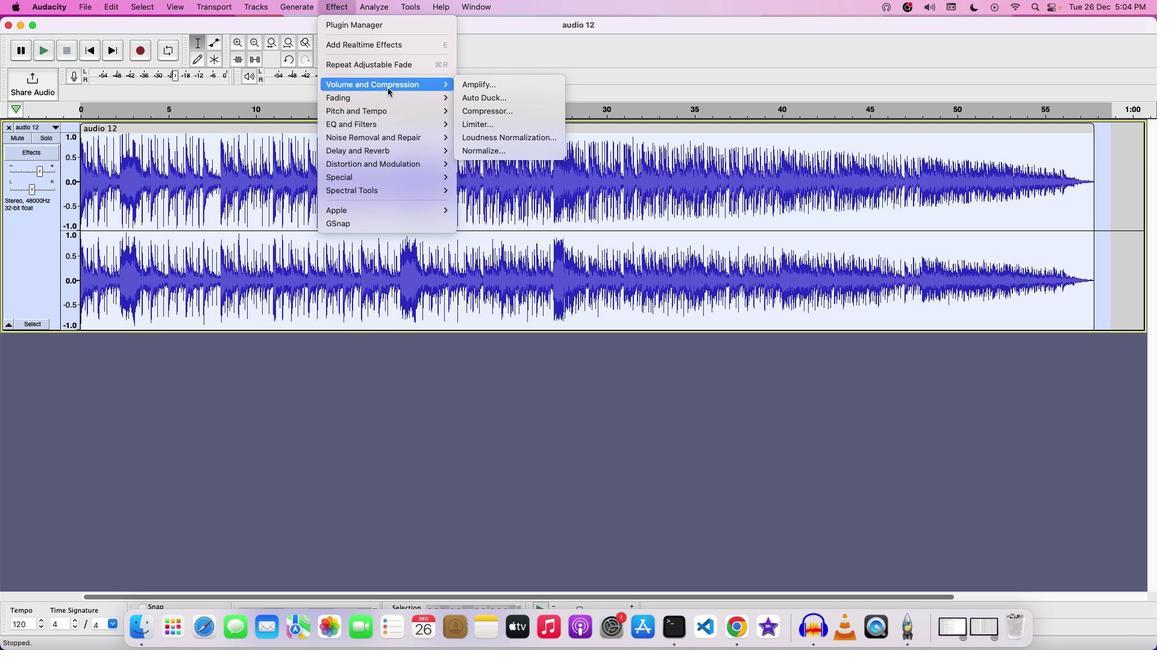 
Action: Mouse pressed left at (387, 88)
Screenshot: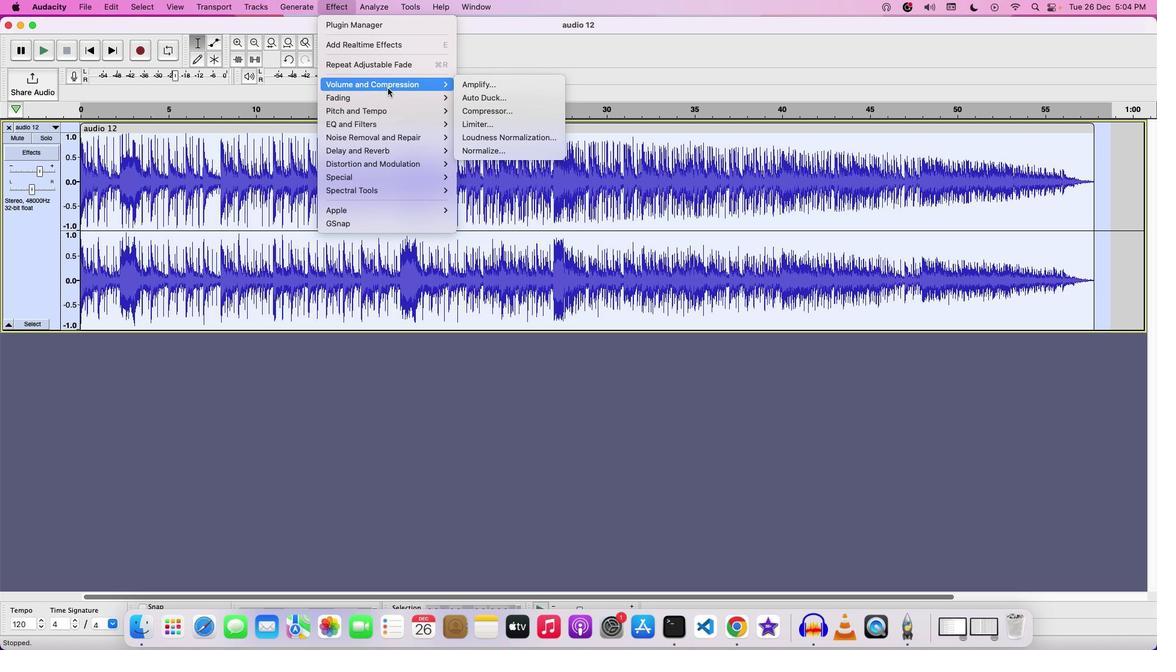 
Action: Mouse moved to (490, 148)
Screenshot: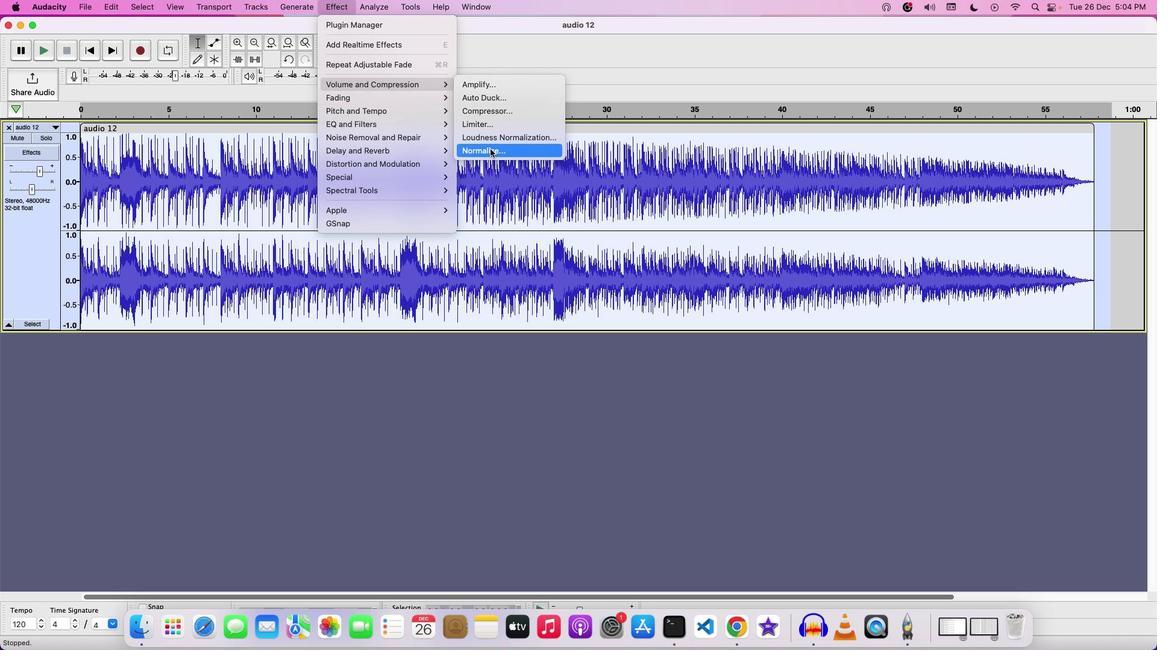 
Action: Mouse pressed left at (490, 148)
Screenshot: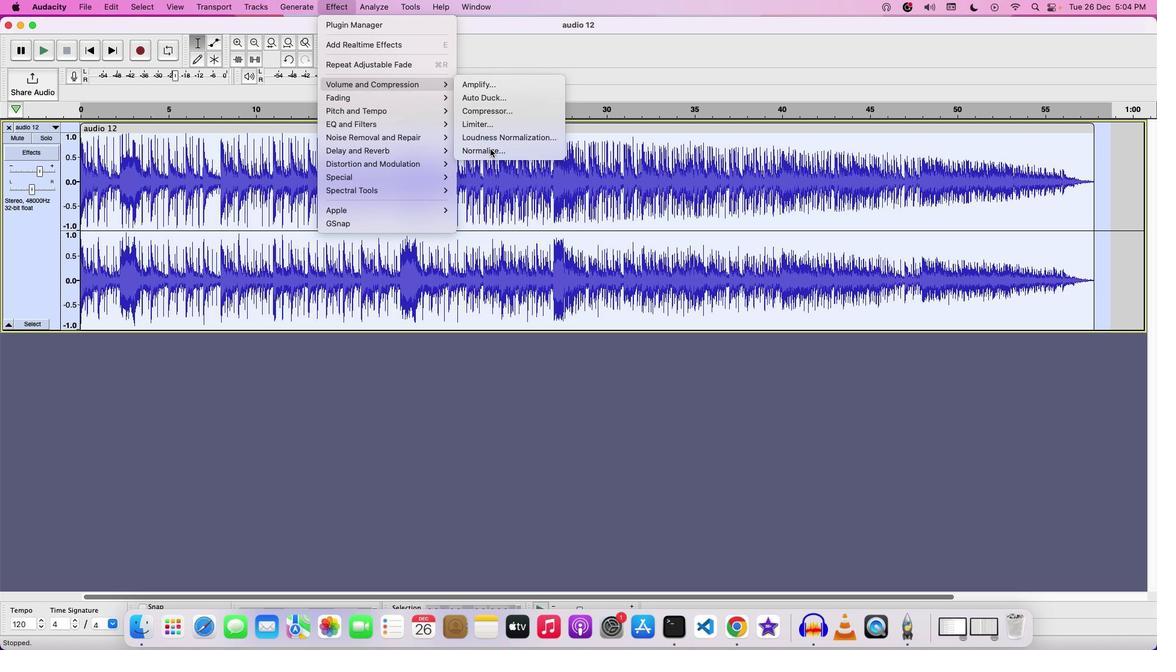 
Action: Mouse moved to (641, 315)
Screenshot: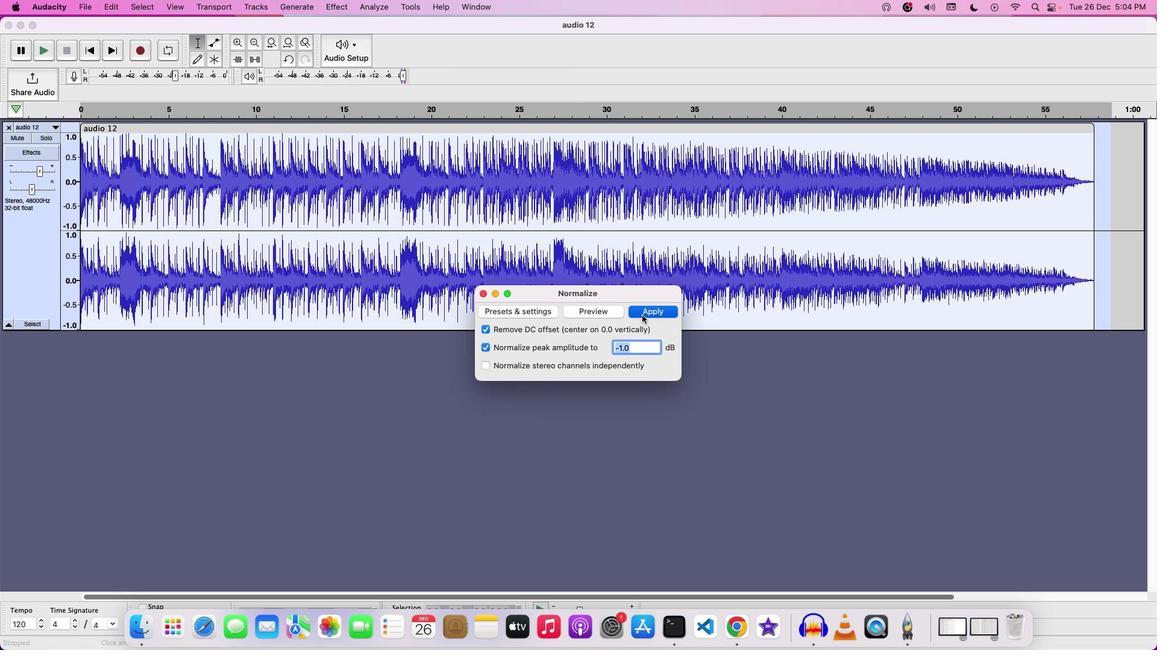 
Action: Mouse pressed left at (641, 315)
Screenshot: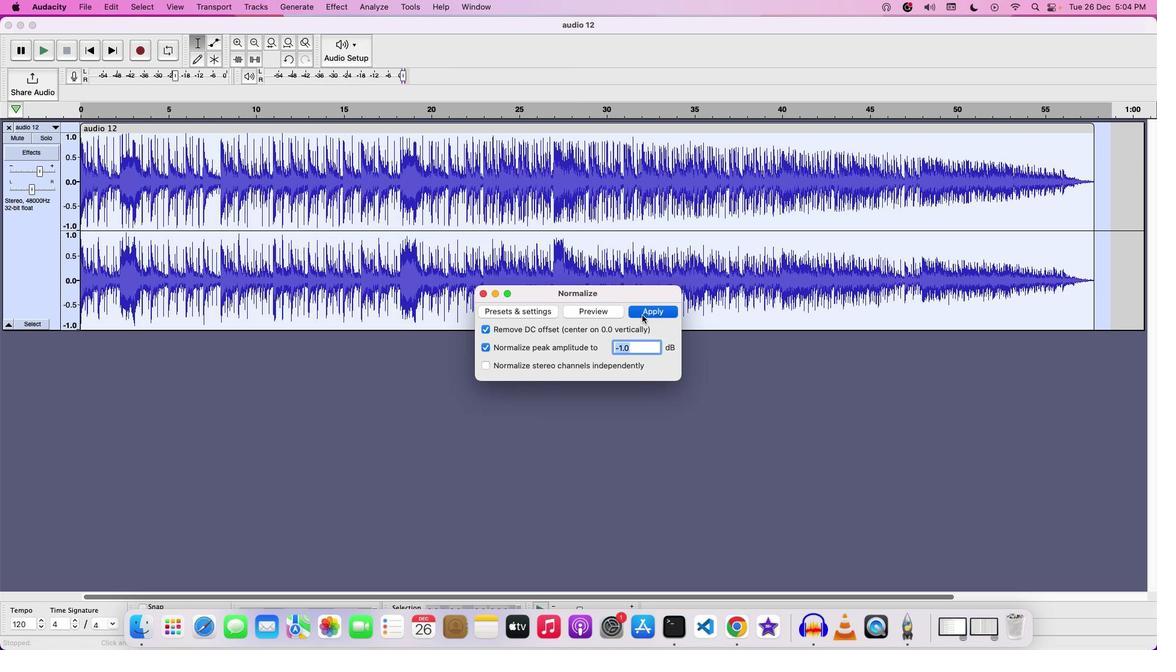 
Action: Mouse moved to (329, 11)
Screenshot: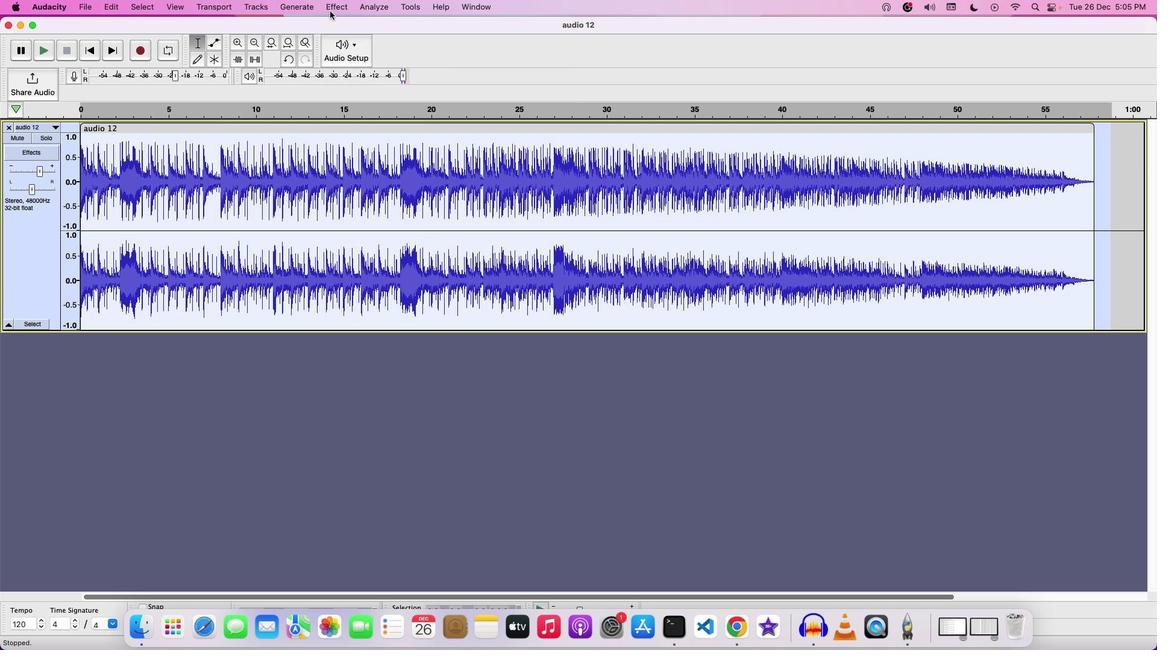
Action: Mouse pressed left at (329, 11)
Screenshot: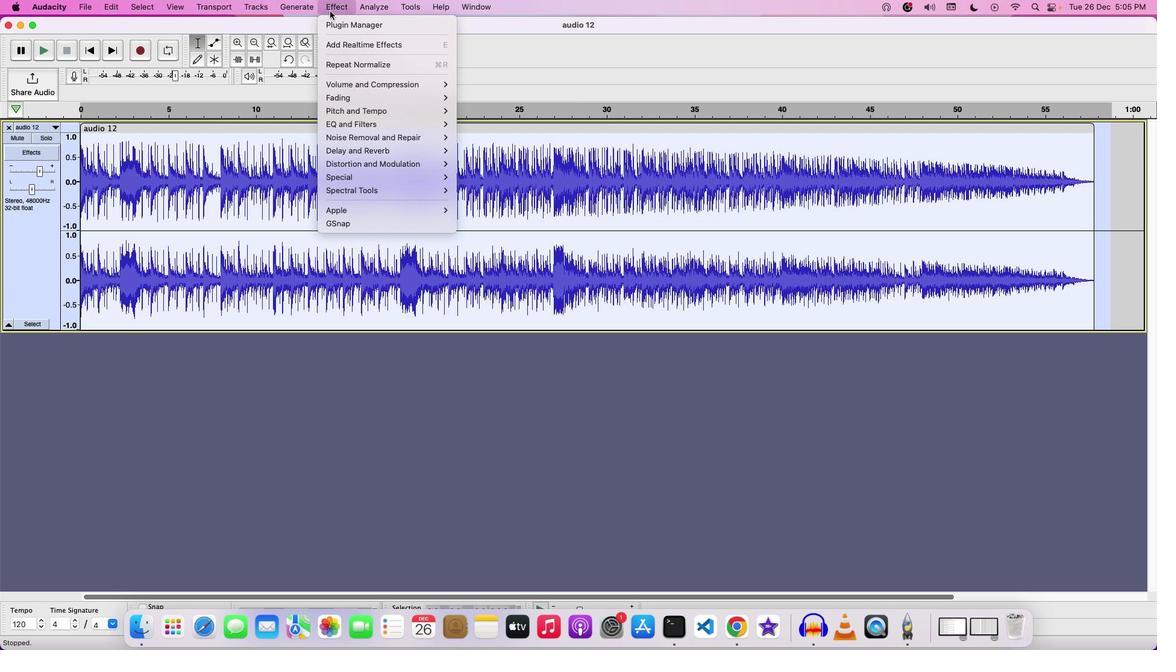 
Action: Mouse moved to (481, 124)
Screenshot: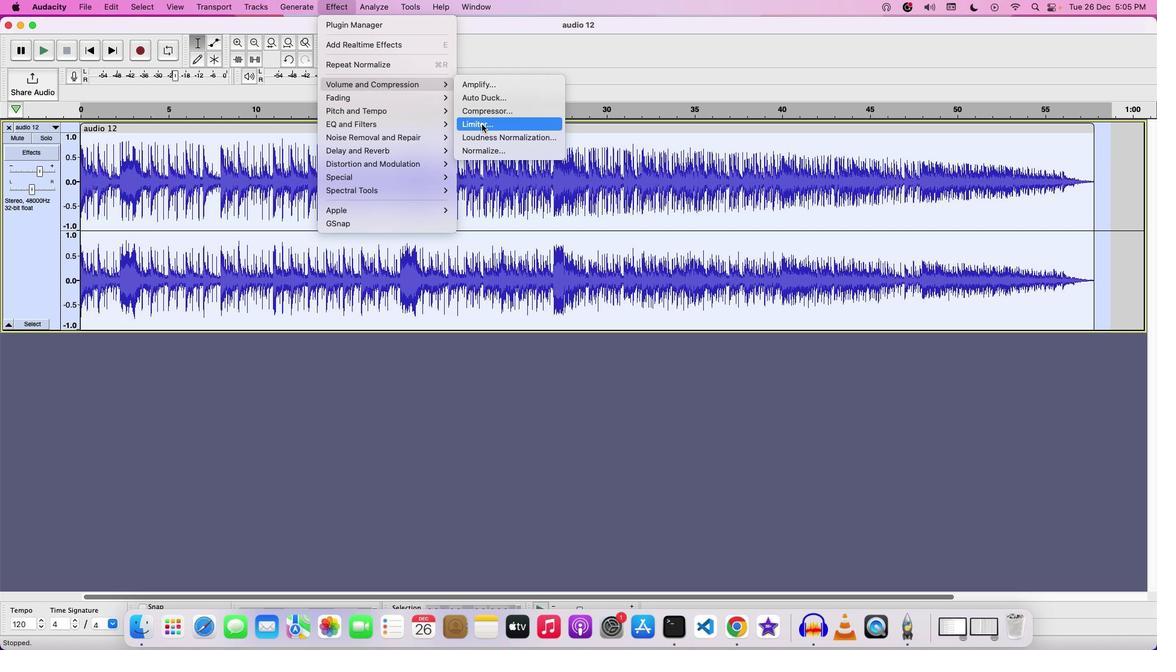 
Action: Mouse pressed left at (481, 124)
Screenshot: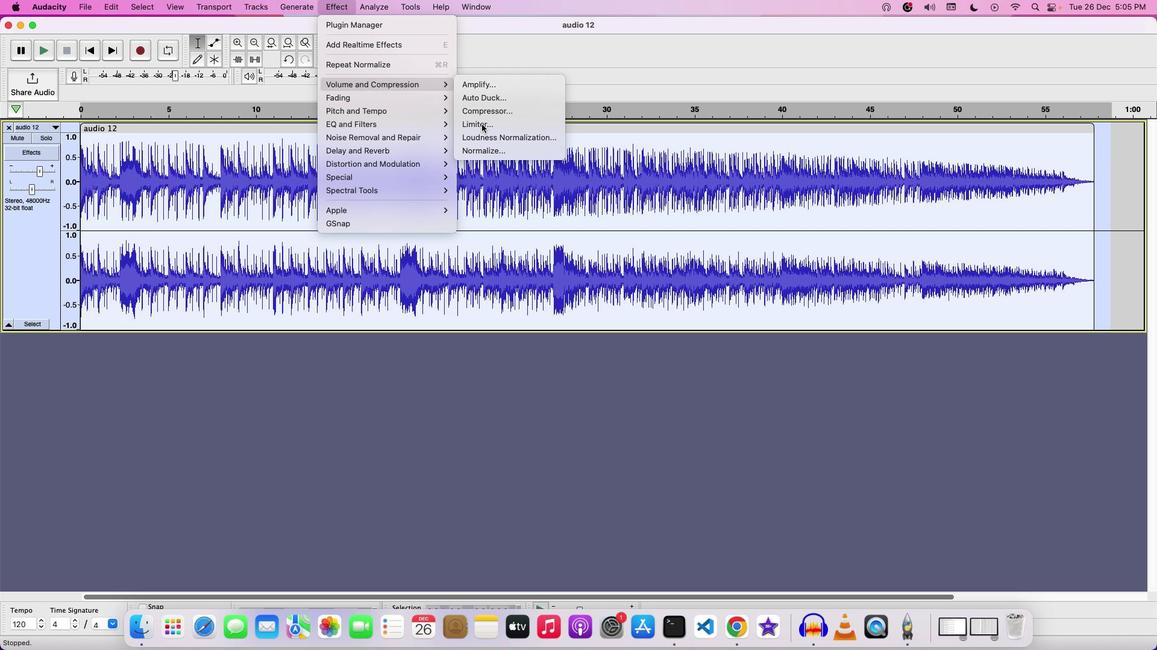 
Action: Mouse moved to (682, 276)
Screenshot: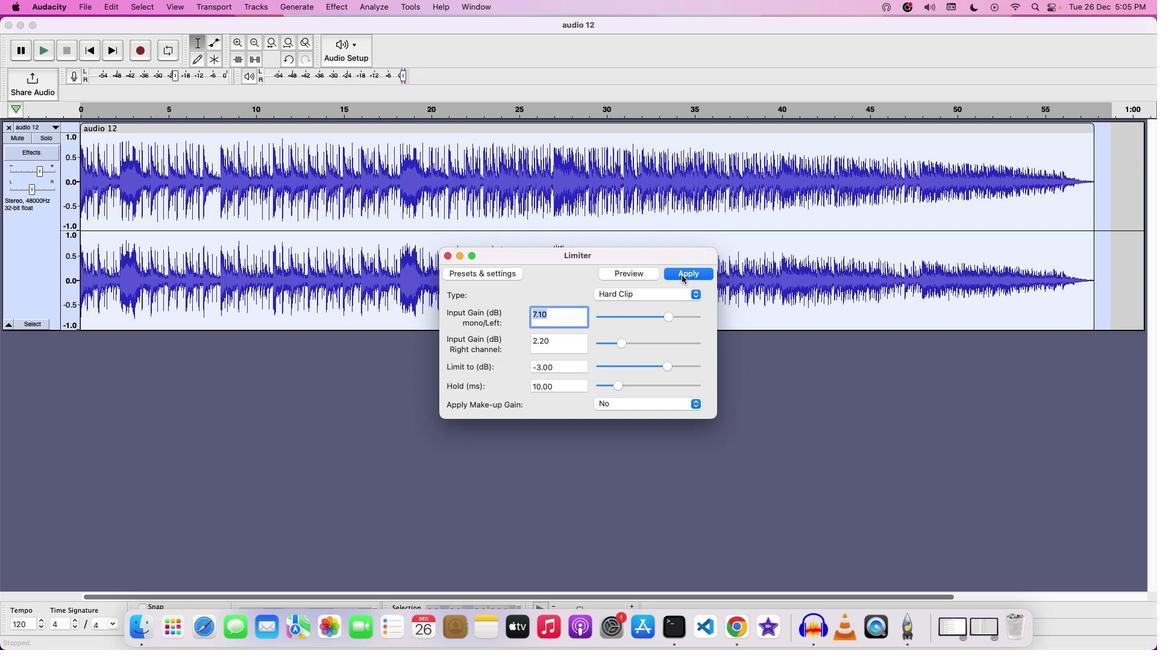 
Action: Mouse pressed left at (682, 276)
Screenshot: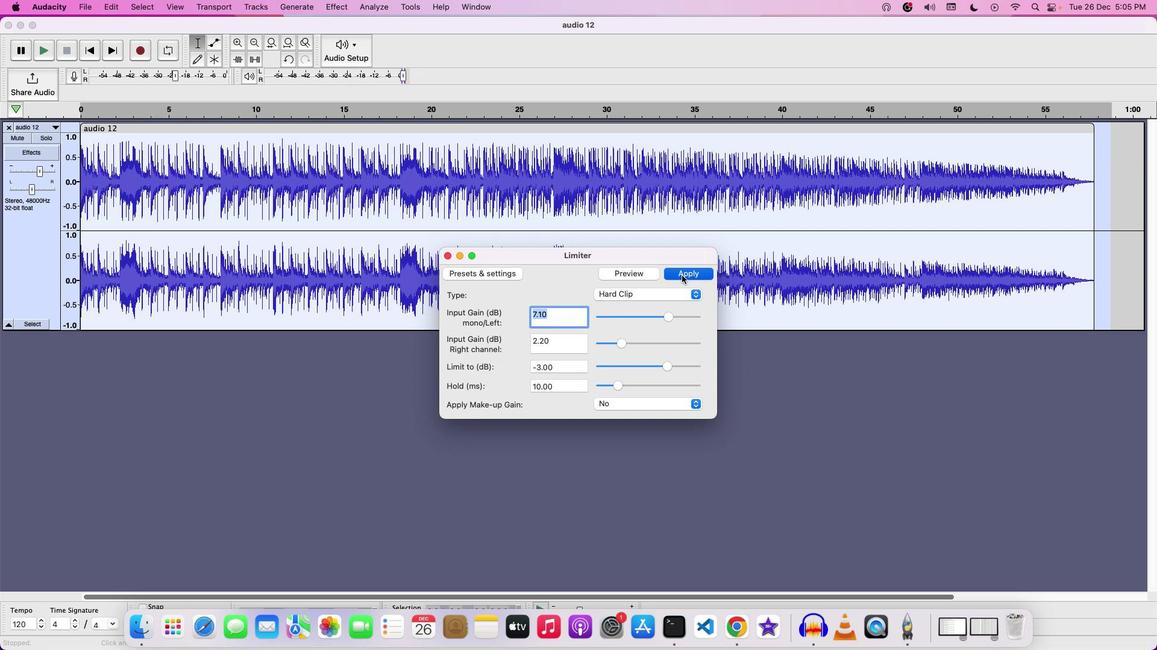 
Action: Mouse moved to (470, 215)
Screenshot: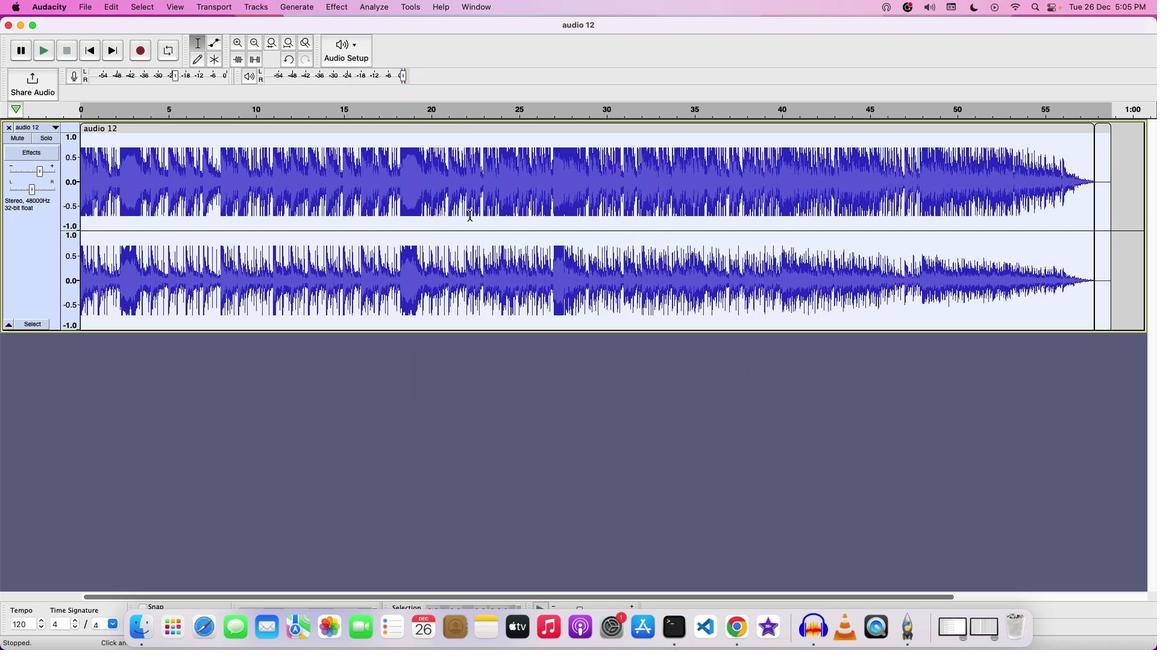 
Action: Key pressed Key.space
Screenshot: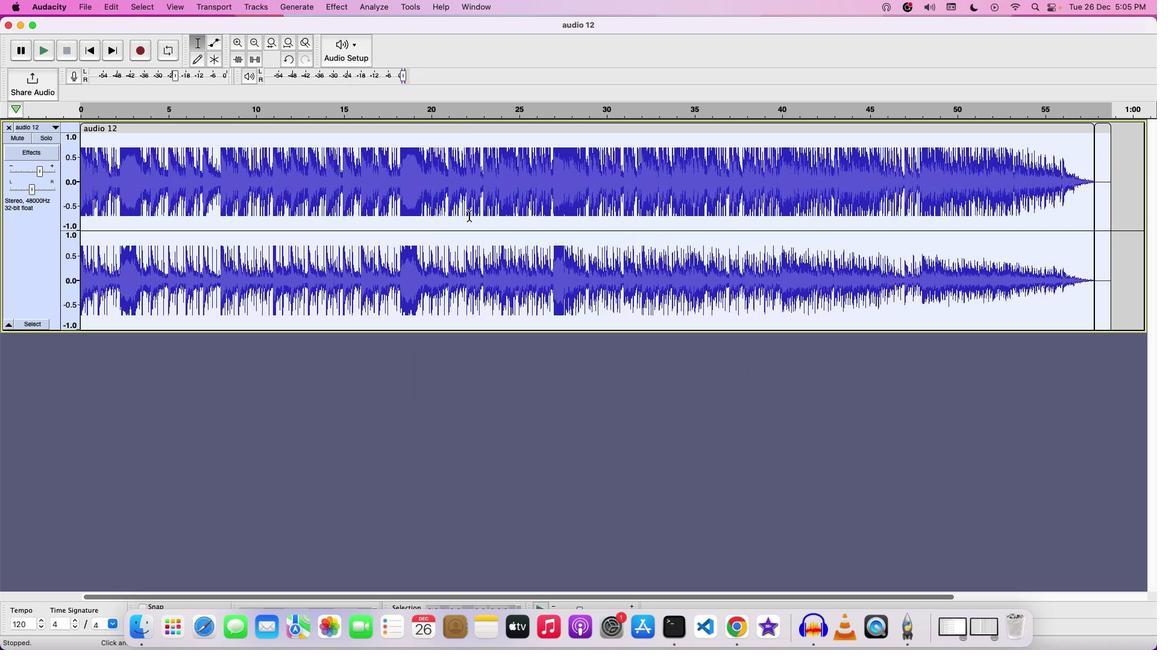 
Action: Mouse moved to (341, 9)
Screenshot: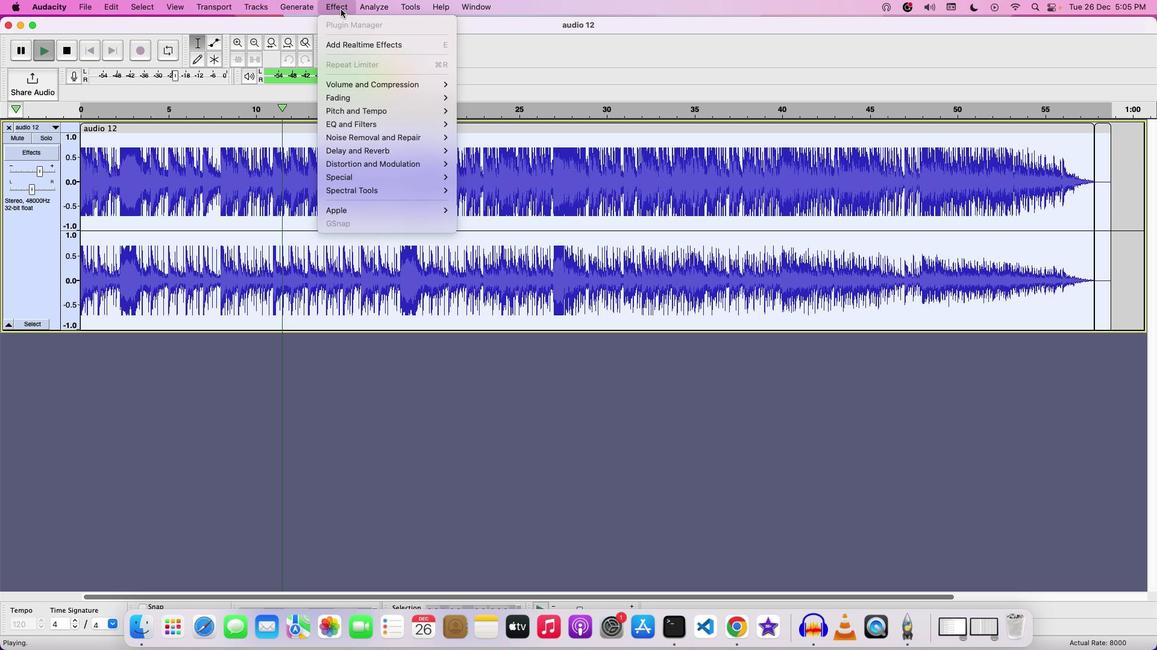 
Action: Mouse pressed left at (341, 9)
Screenshot: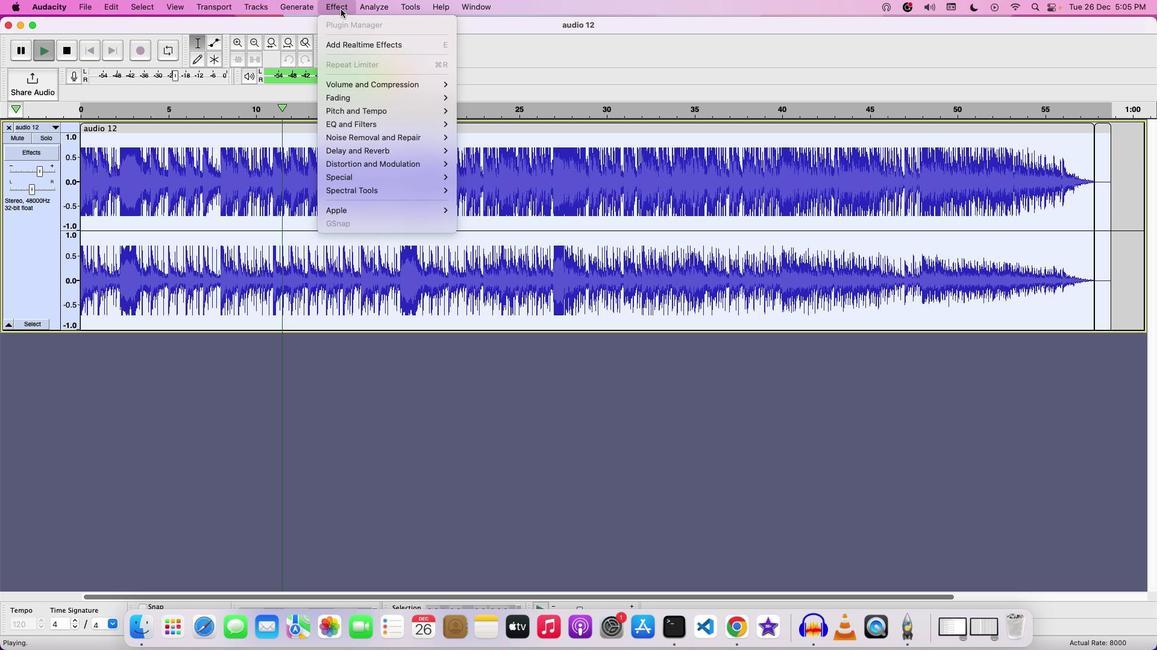 
Action: Mouse moved to (624, 142)
Screenshot: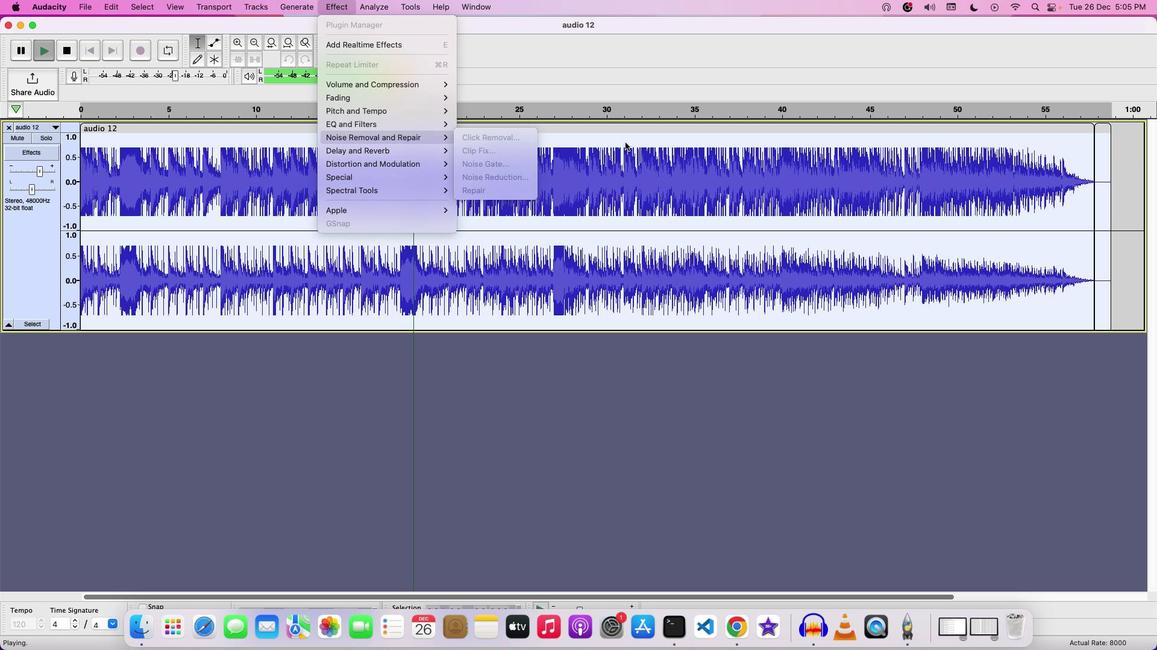 
Action: Mouse pressed left at (624, 142)
Screenshot: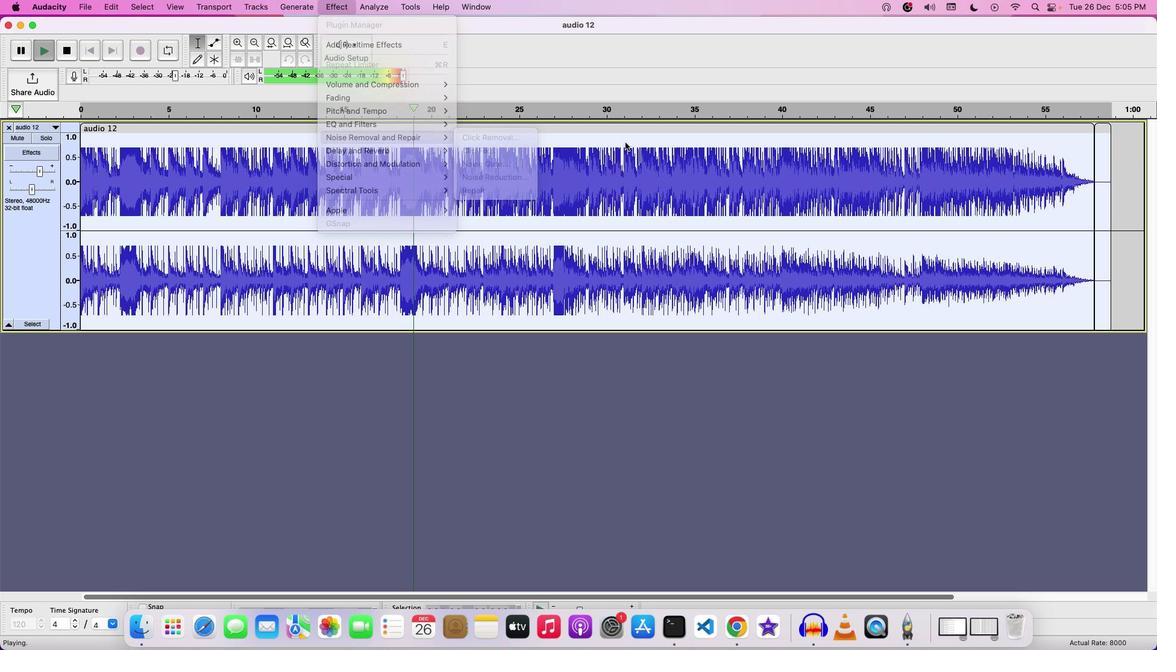 
Action: Mouse moved to (433, 219)
Screenshot: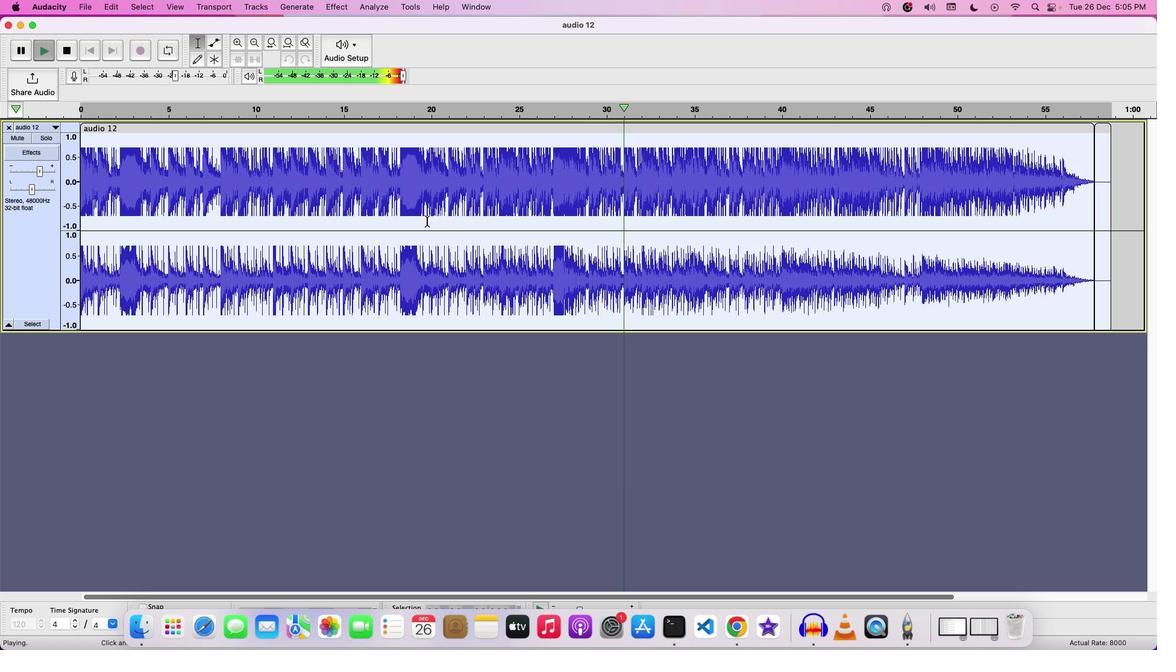 
Action: Key pressed Key.space
Screenshot: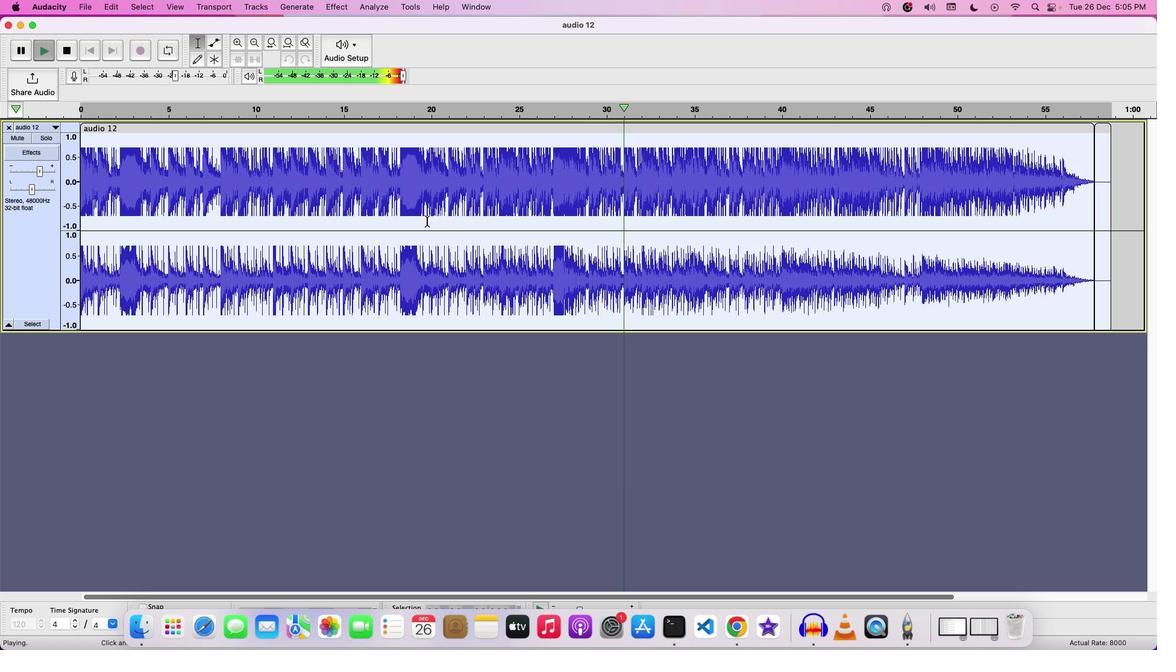 
Action: Mouse moved to (87, 1)
Screenshot: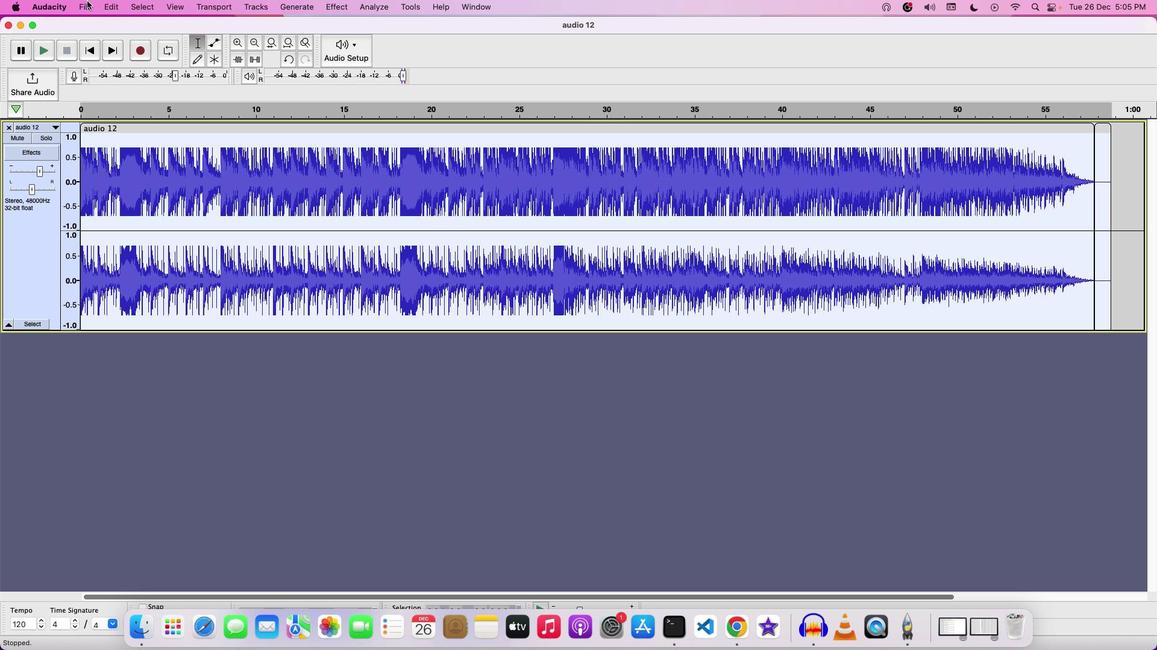 
Action: Mouse pressed left at (87, 1)
Screenshot: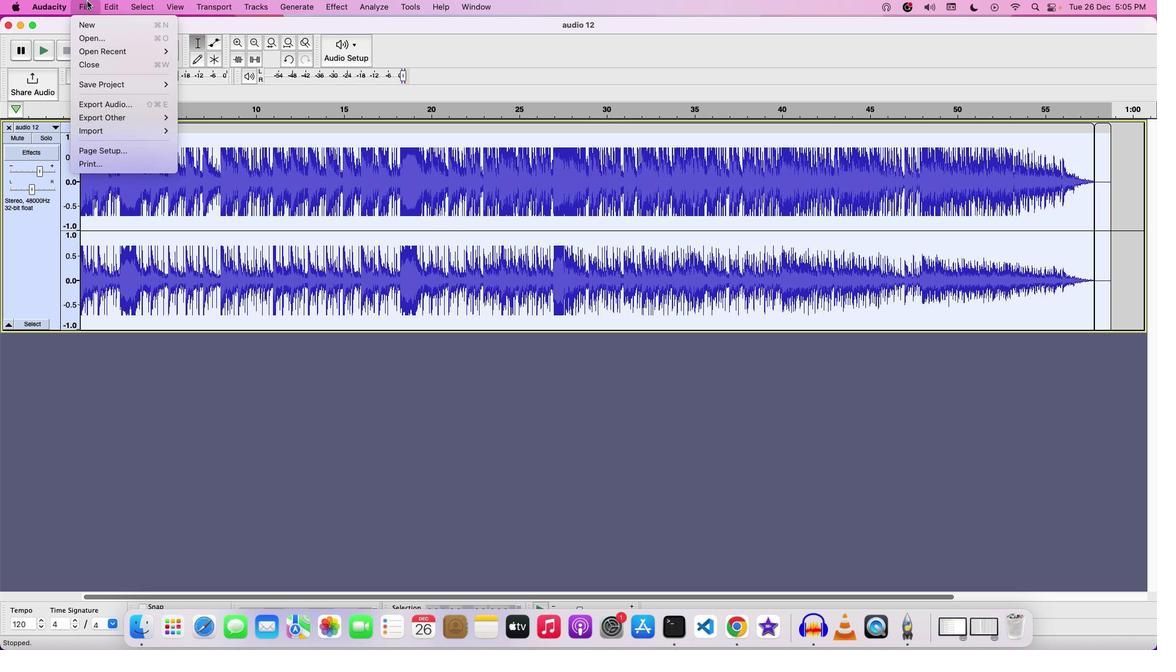 
Action: Mouse moved to (217, 83)
Screenshot: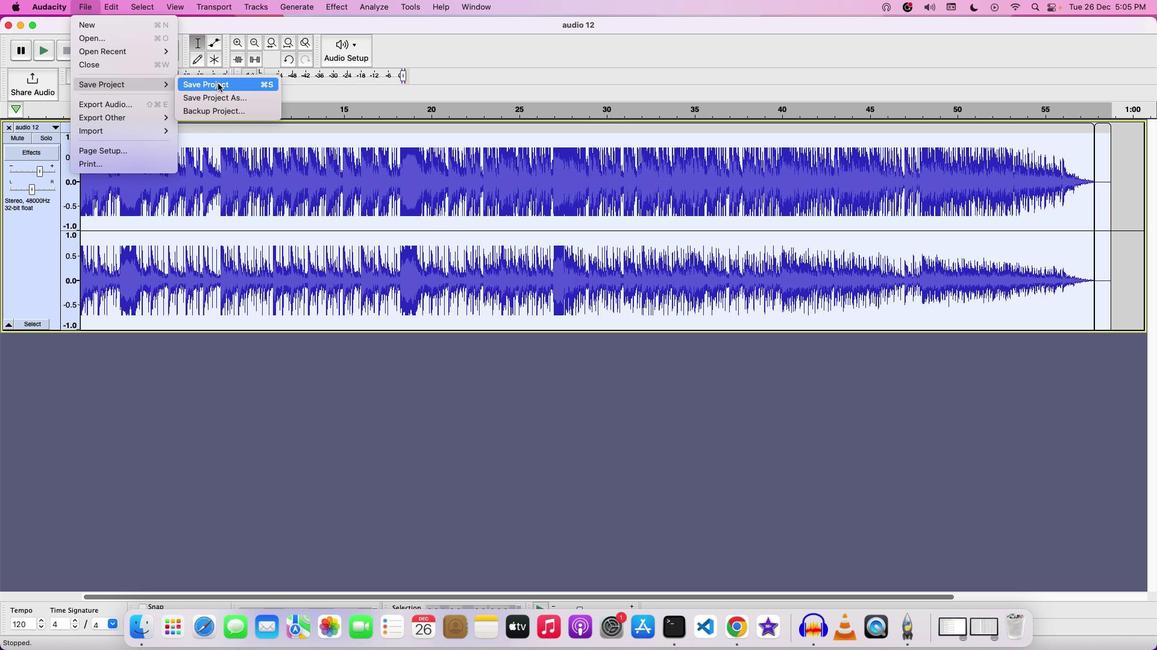 
Action: Mouse pressed left at (217, 83)
Screenshot: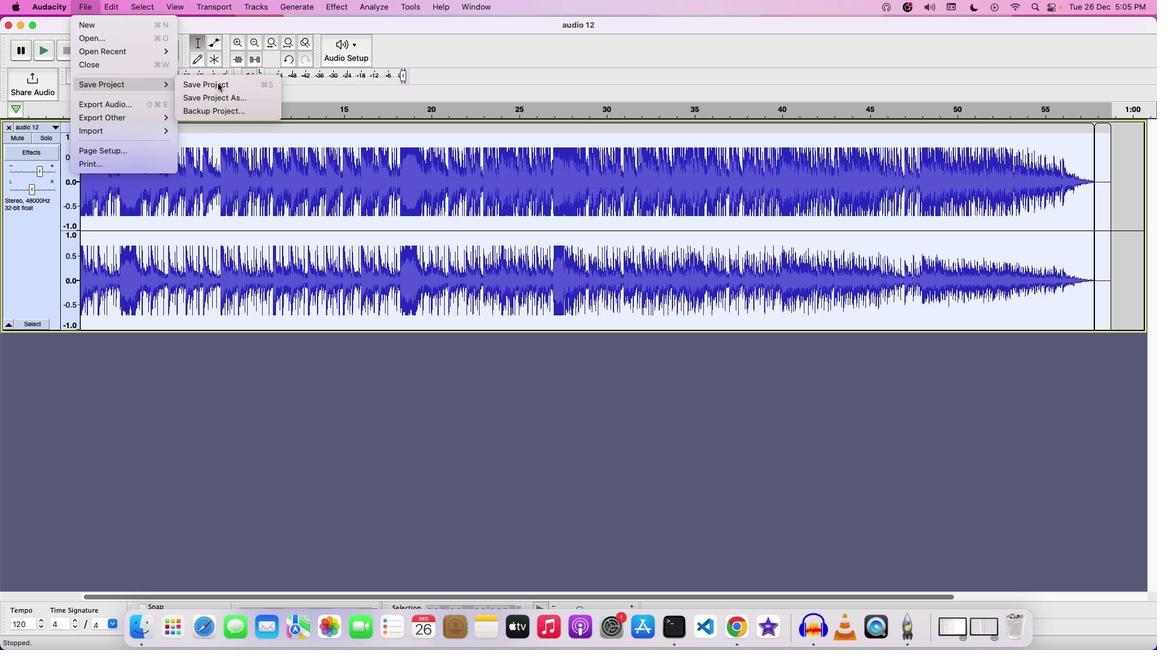 
Action: Mouse moved to (559, 175)
Screenshot: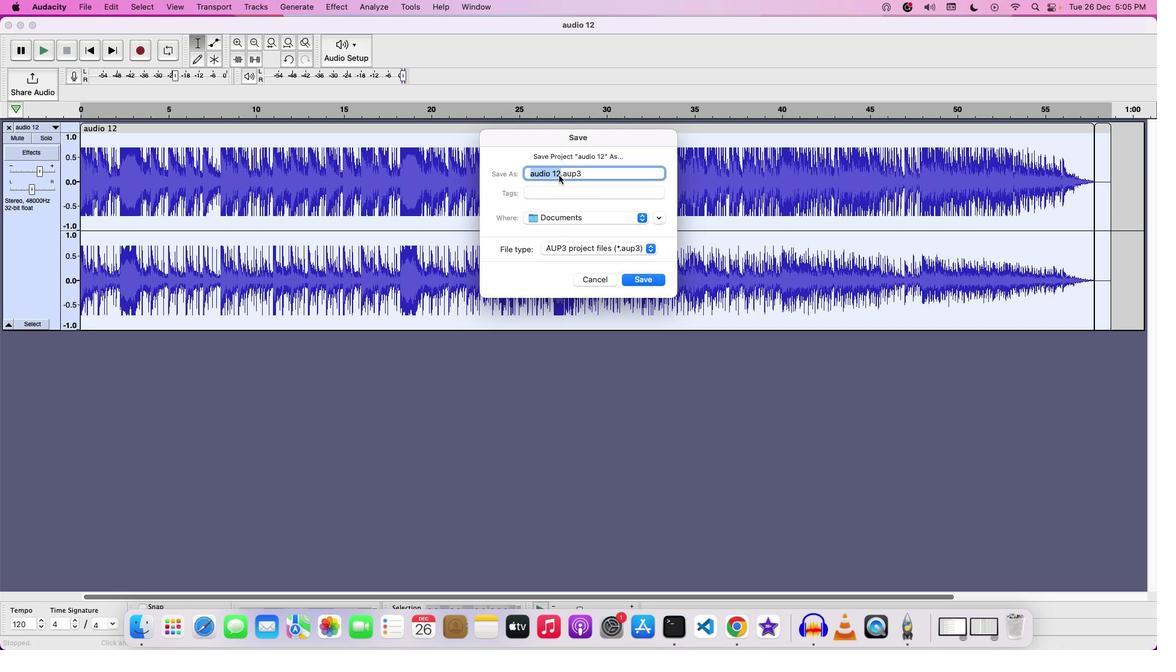 
Action: Mouse pressed left at (559, 175)
Screenshot: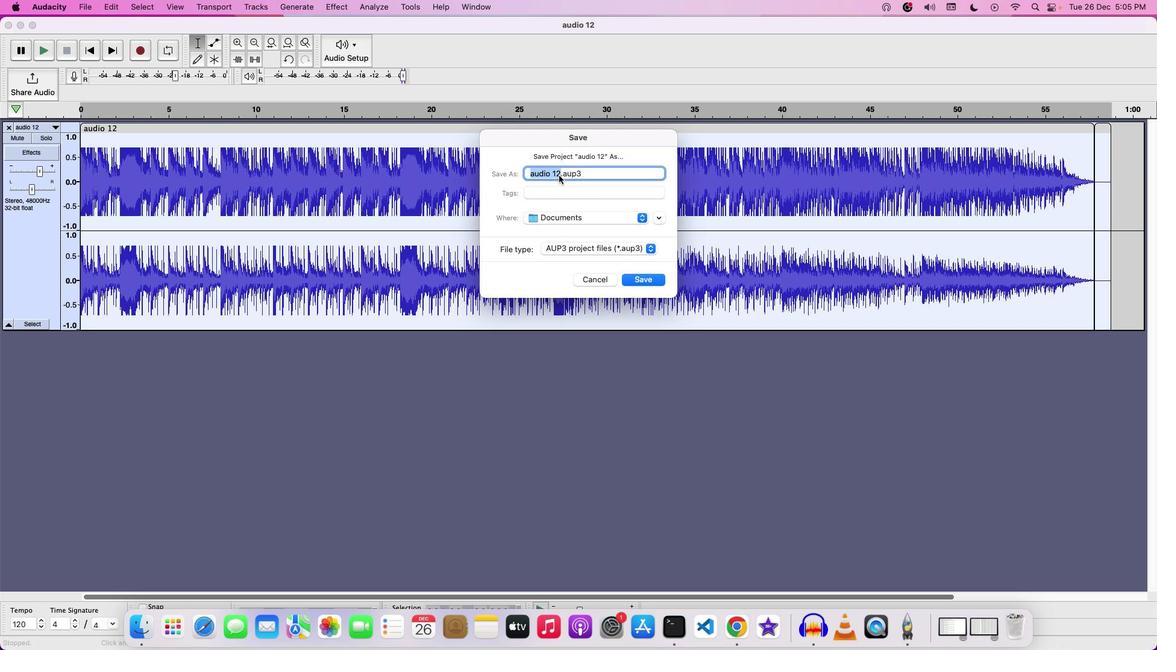 
Action: Mouse moved to (537, 187)
Screenshot: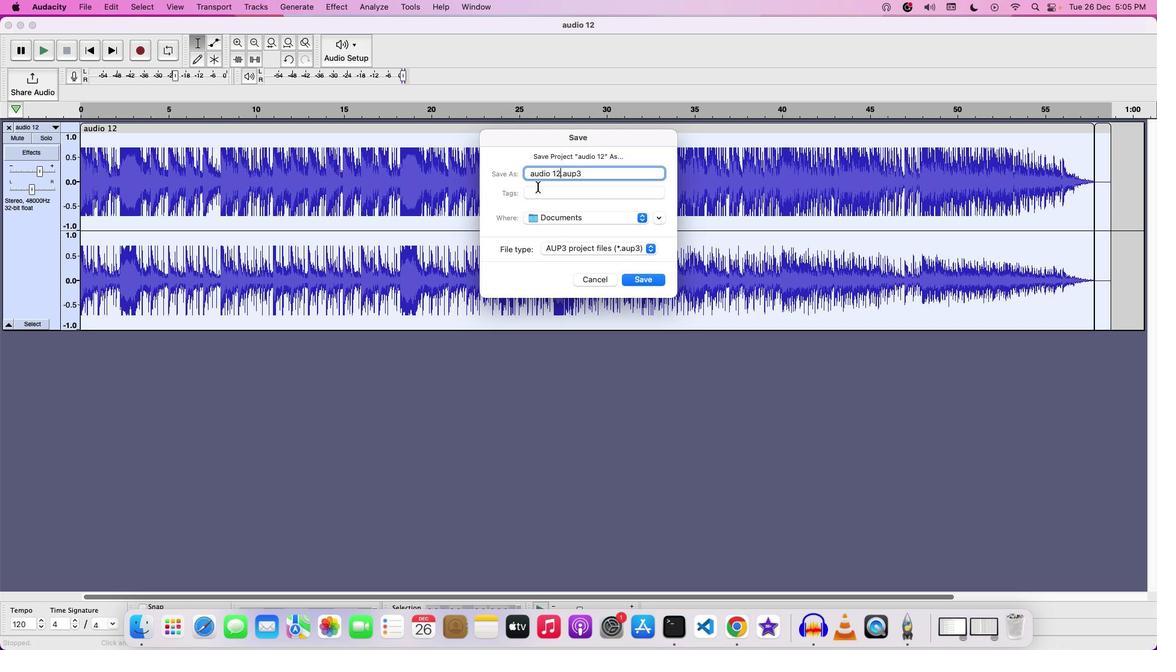 
Action: Key pressed Key.backspaceKey.backspaceKey.backspaceKey.backspaceKey.backspaceKey.backspaceKey.backspaceKey.backspaceKey.backspaceKey.backspaceKey.backspace'W''I''L''D''L''I''D'Key.backspace'F''E'Key.leftKey.leftKey.leftKey.leftKey.leftKey.leftKey.leftKey.left'A''U''D''I''O'Key.space'F''P''R'Key.backspaceKey.backspace'O''R'Key.space
Screenshot: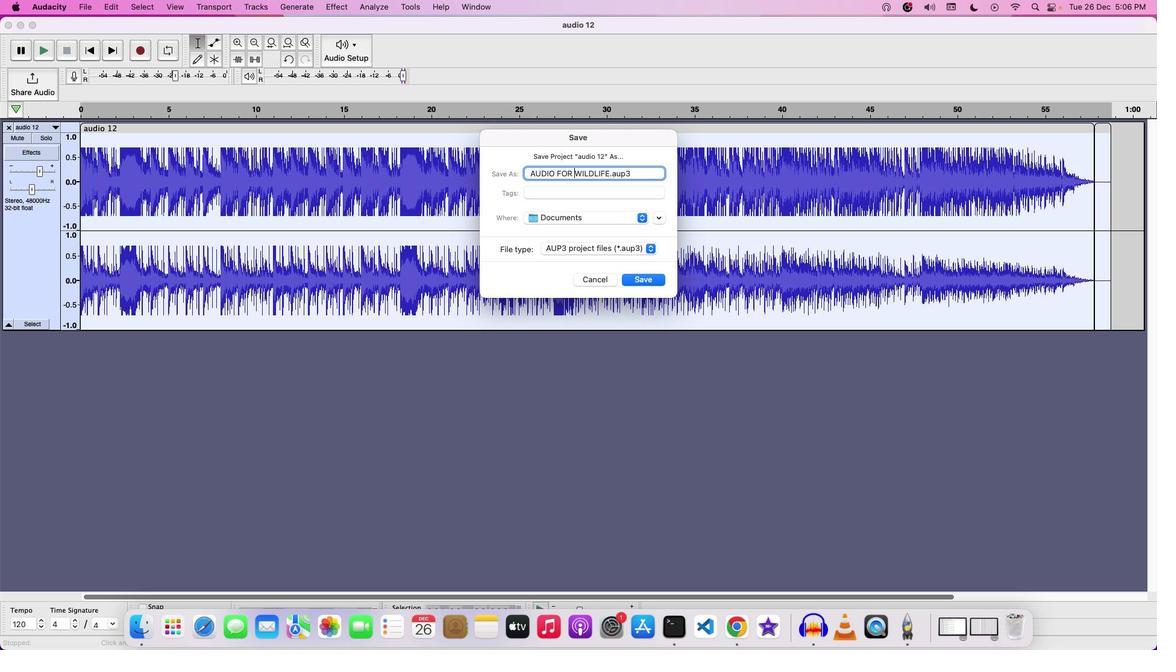 
Action: Mouse moved to (649, 284)
Screenshot: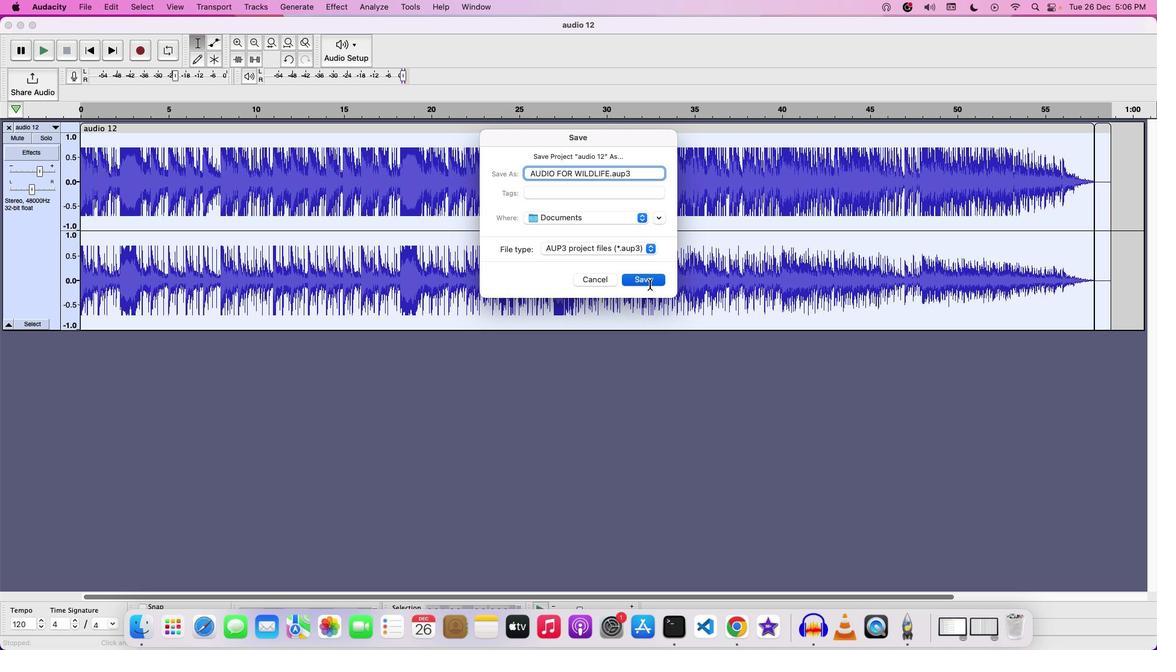
Action: Mouse pressed left at (649, 284)
Screenshot: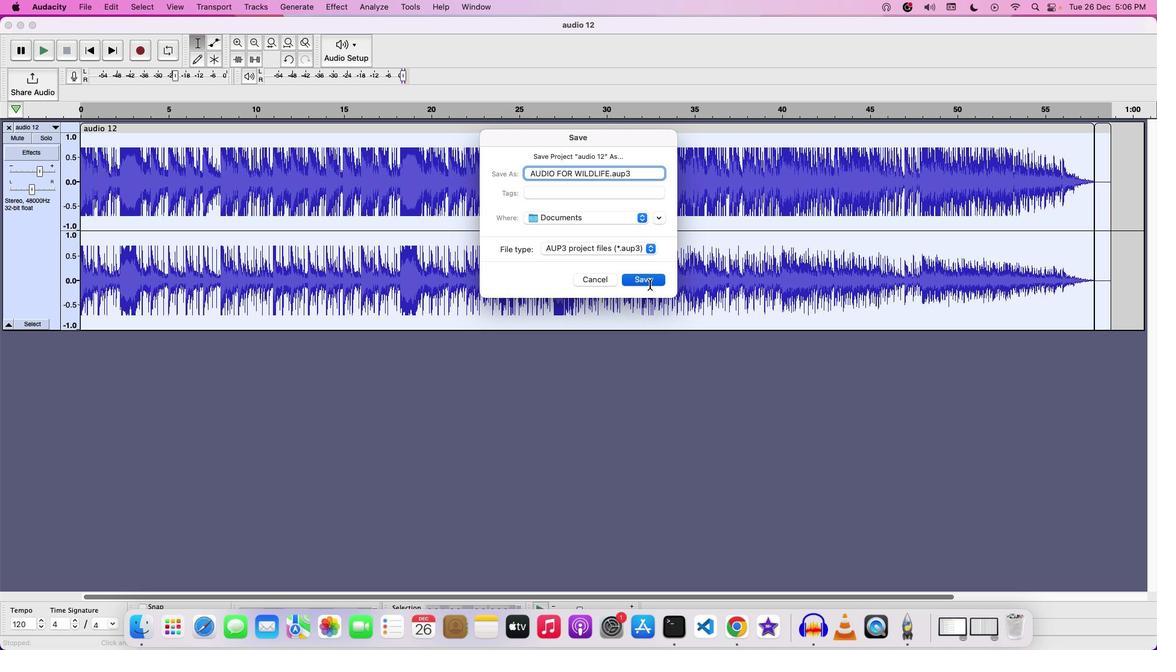 
Action: Mouse moved to (363, 326)
Screenshot: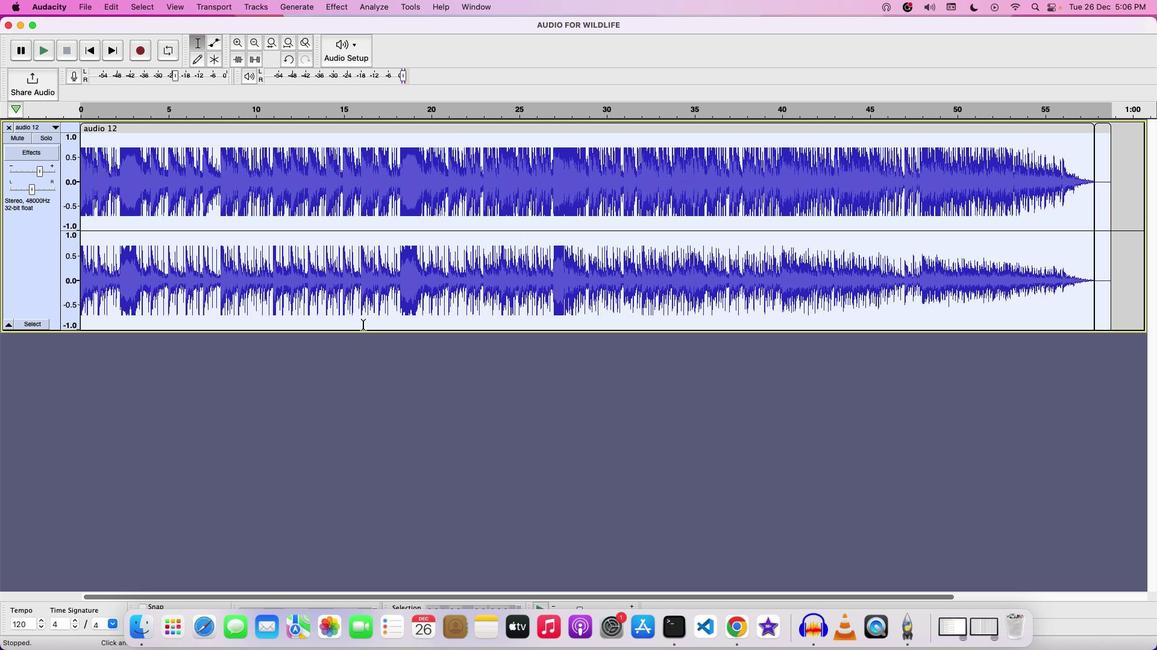 
